 Task: Check the percentage active listings of game room in the last 1 year.
Action: Mouse moved to (816, 178)
Screenshot: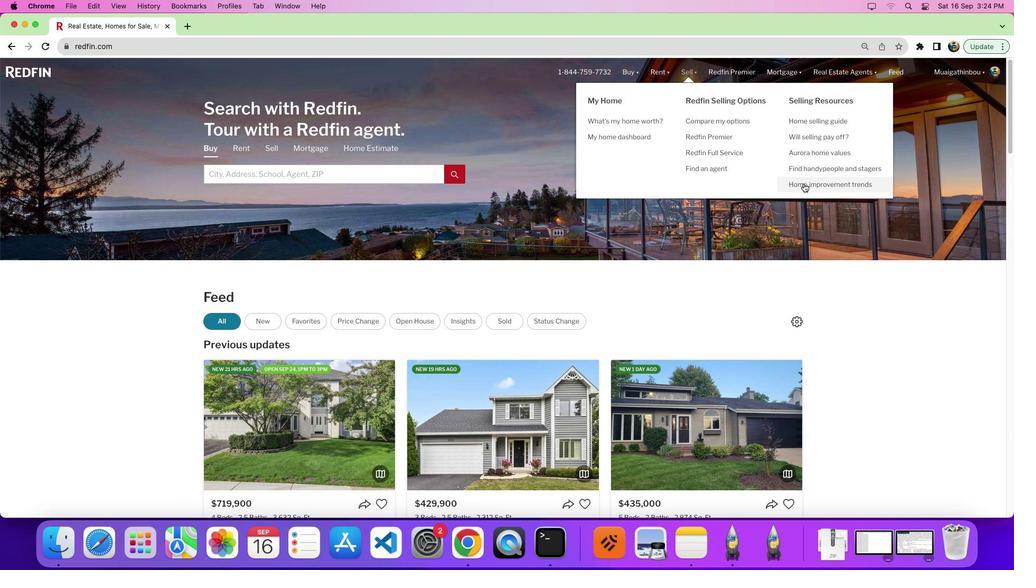 
Action: Mouse pressed left at (816, 178)
Screenshot: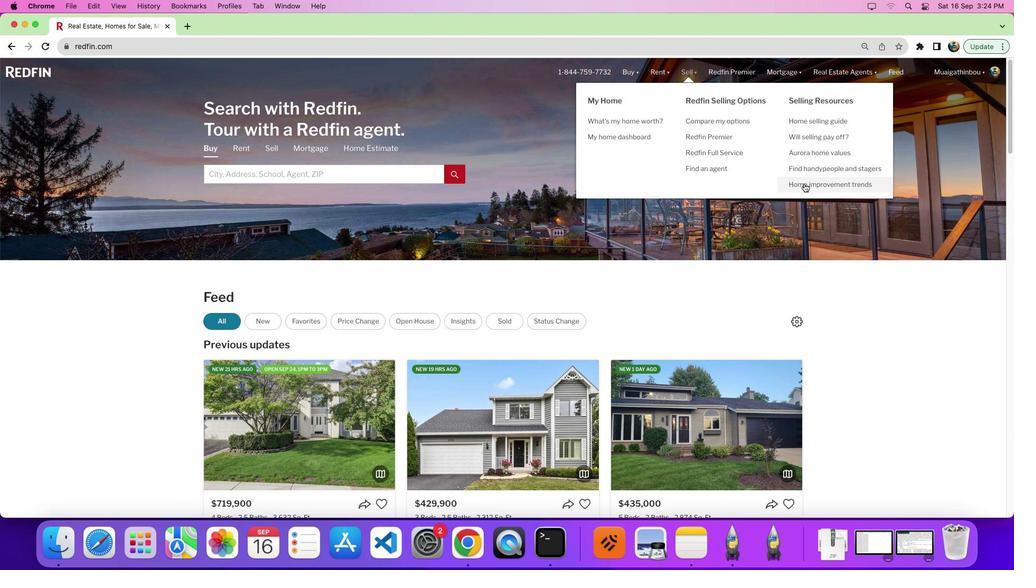 
Action: Mouse moved to (816, 178)
Screenshot: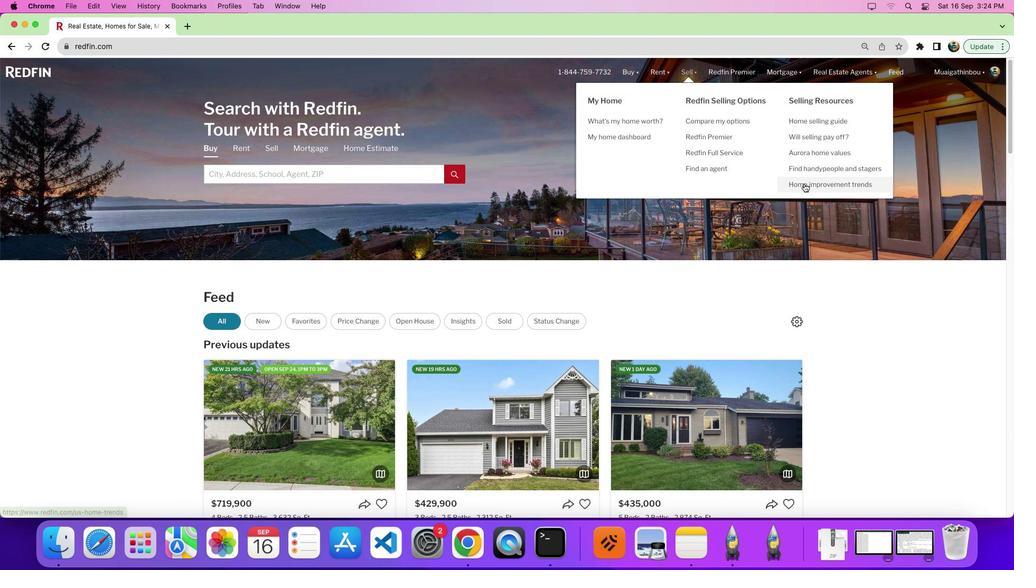 
Action: Mouse pressed left at (816, 178)
Screenshot: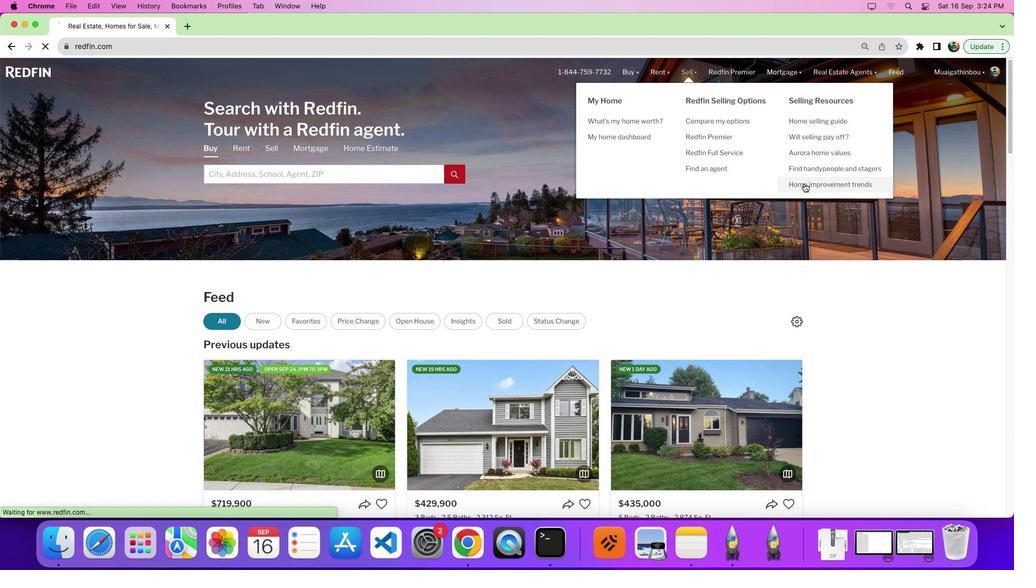 
Action: Mouse moved to (291, 198)
Screenshot: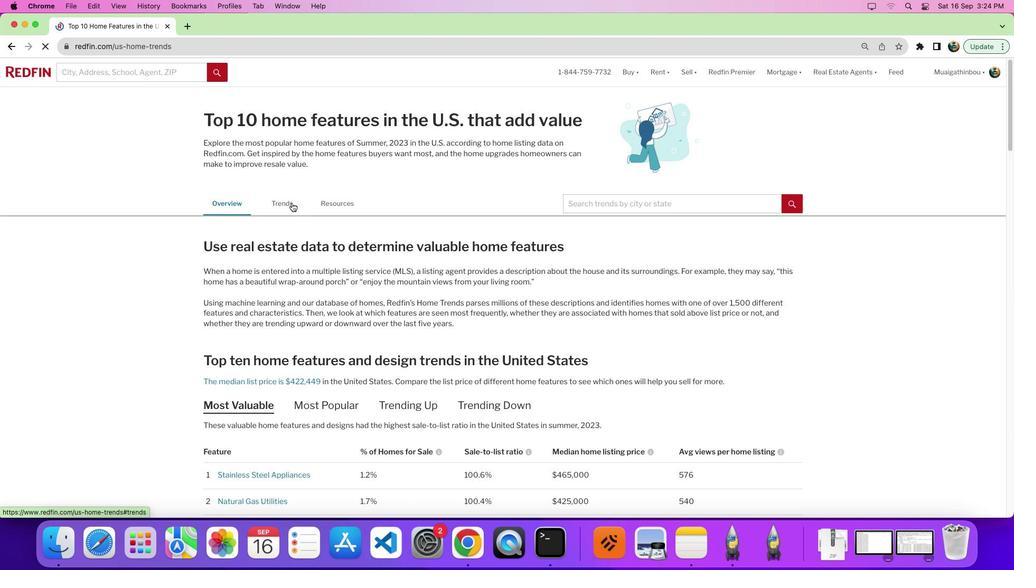
Action: Mouse pressed left at (291, 198)
Screenshot: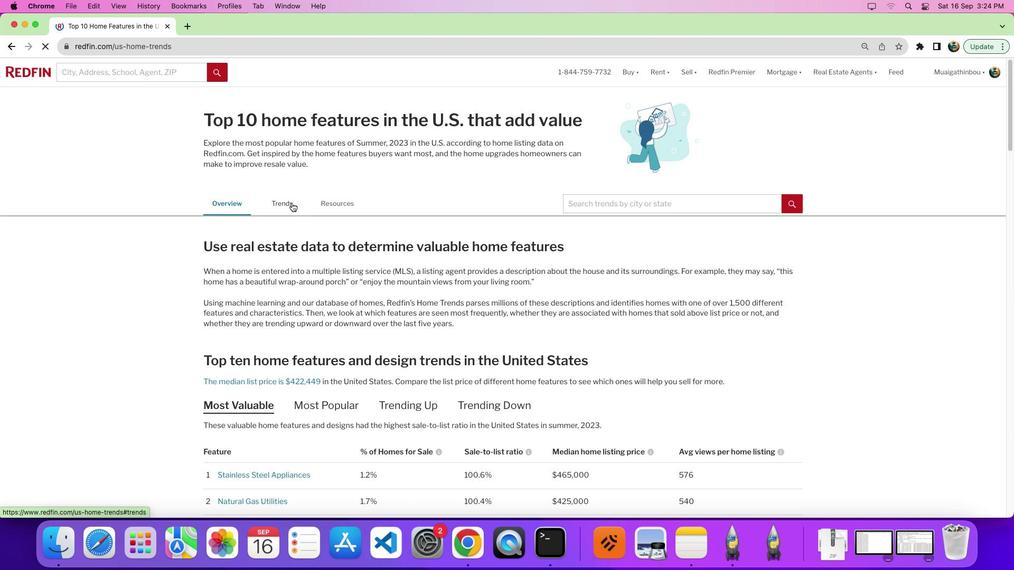
Action: Mouse moved to (562, 228)
Screenshot: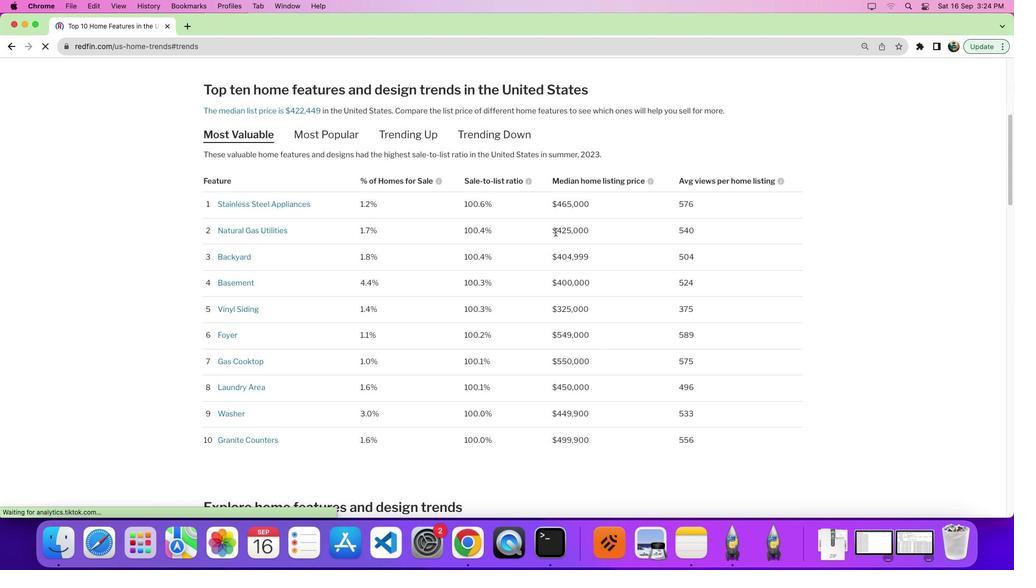 
Action: Mouse scrolled (562, 228) with delta (-6, -11)
Screenshot: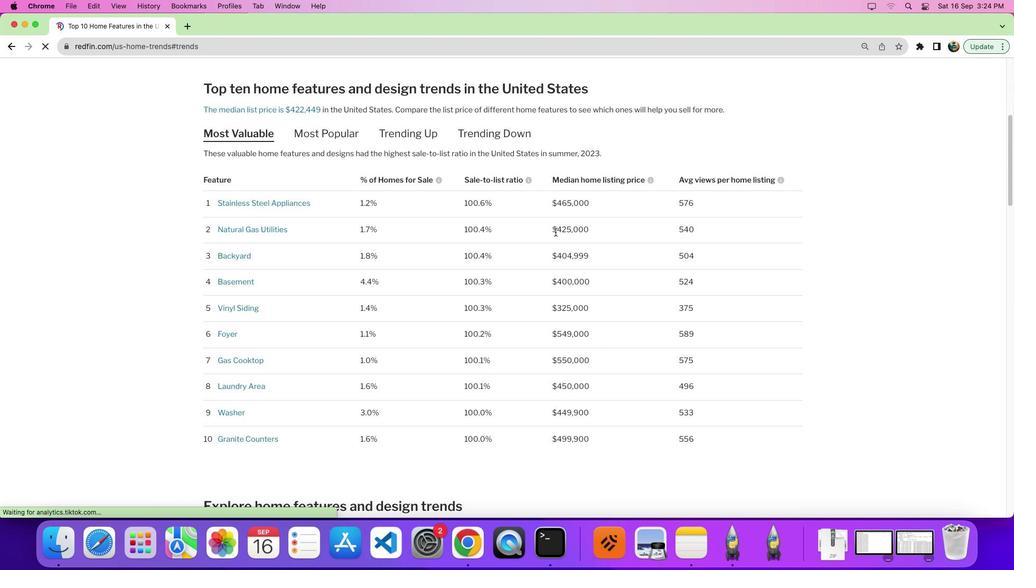 
Action: Mouse scrolled (562, 228) with delta (-6, -11)
Screenshot: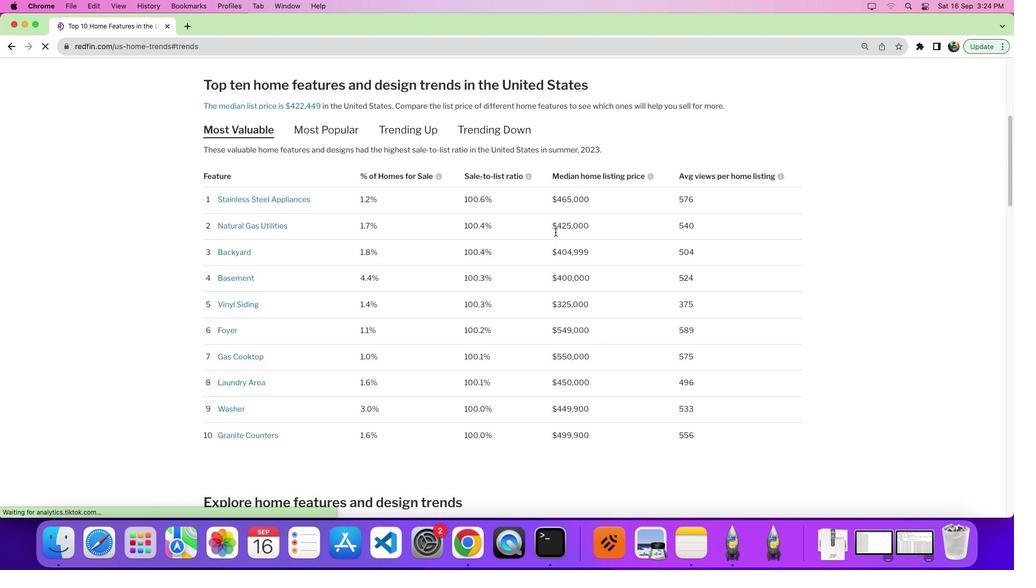 
Action: Mouse scrolled (562, 228) with delta (-6, -14)
Screenshot: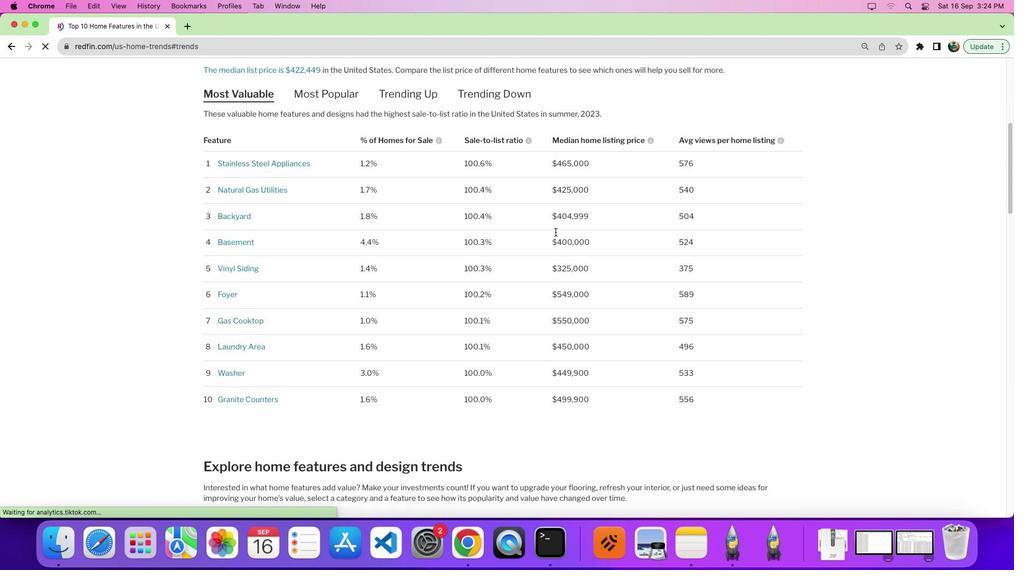 
Action: Mouse moved to (563, 228)
Screenshot: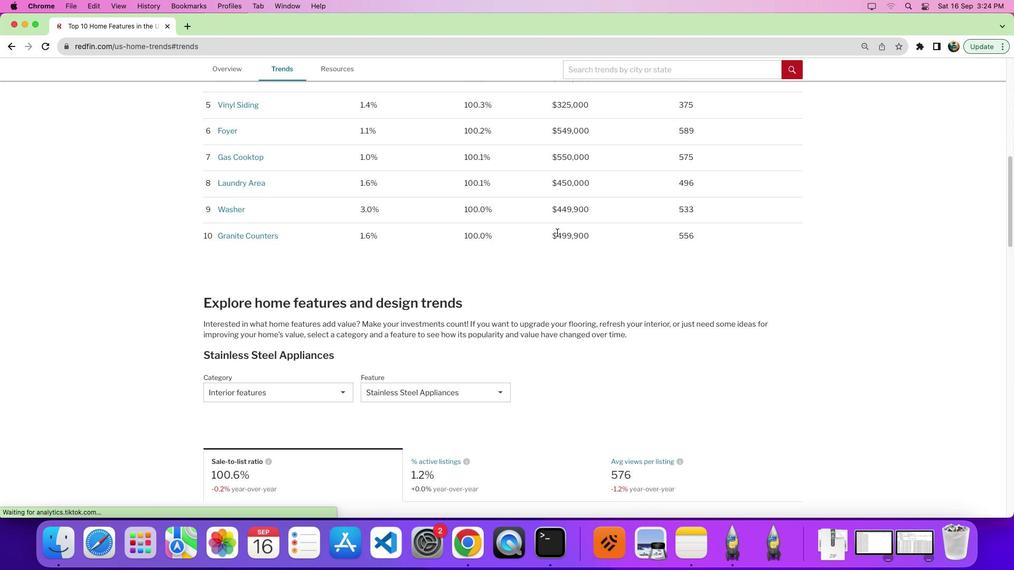 
Action: Mouse scrolled (563, 228) with delta (-6, -11)
Screenshot: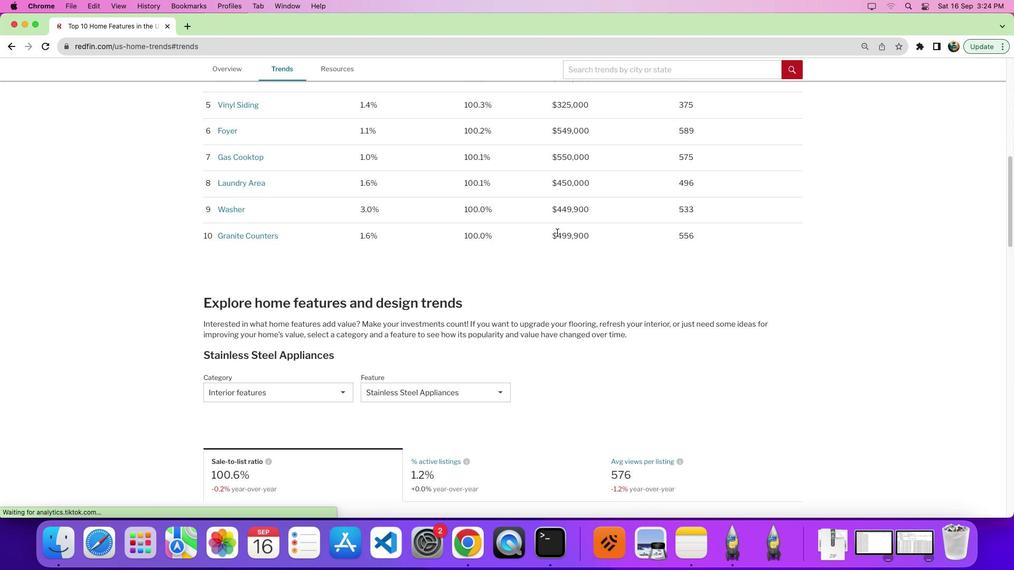 
Action: Mouse scrolled (563, 228) with delta (-6, -11)
Screenshot: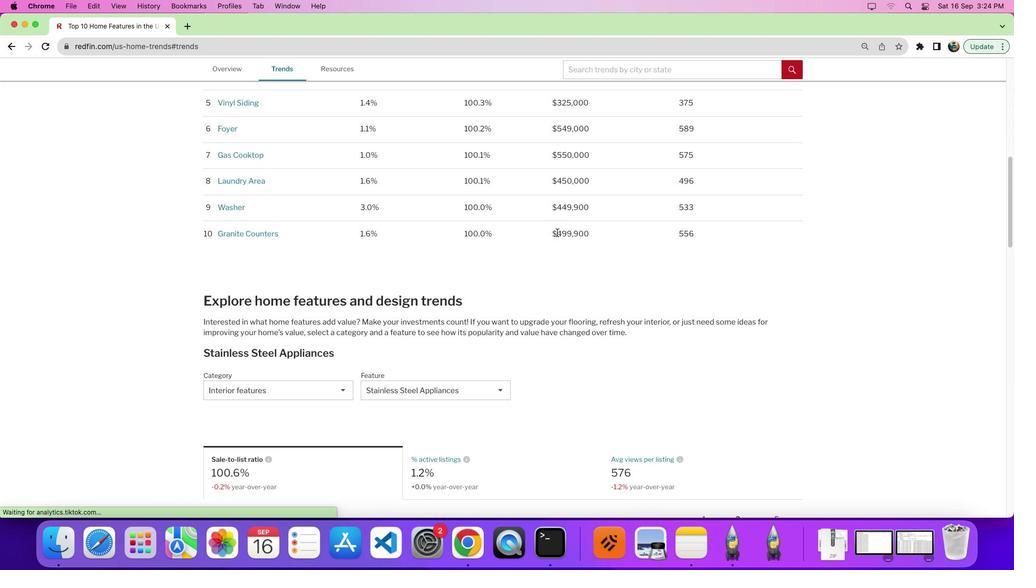 
Action: Mouse scrolled (563, 228) with delta (-6, -13)
Screenshot: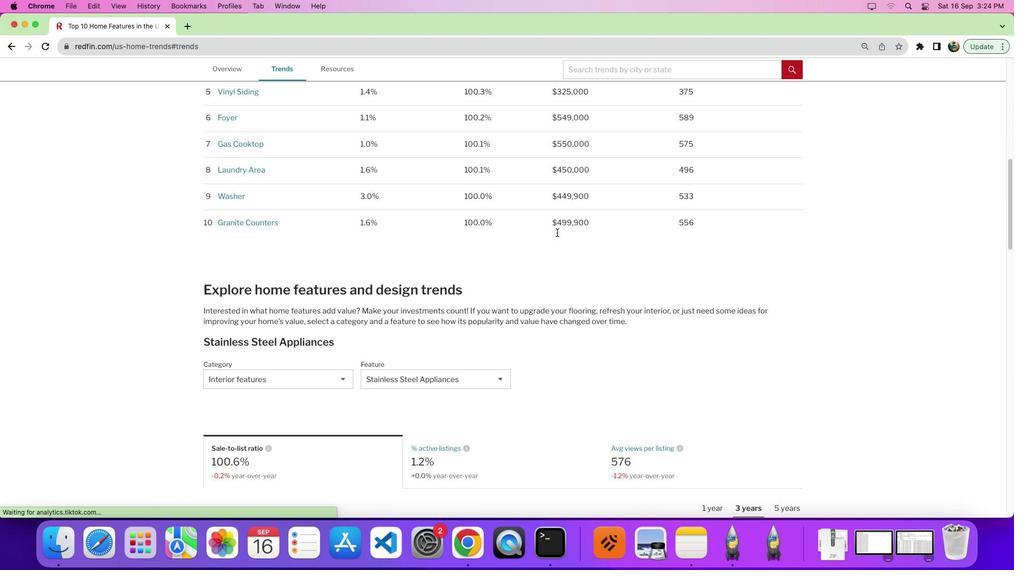 
Action: Mouse scrolled (563, 228) with delta (-6, -14)
Screenshot: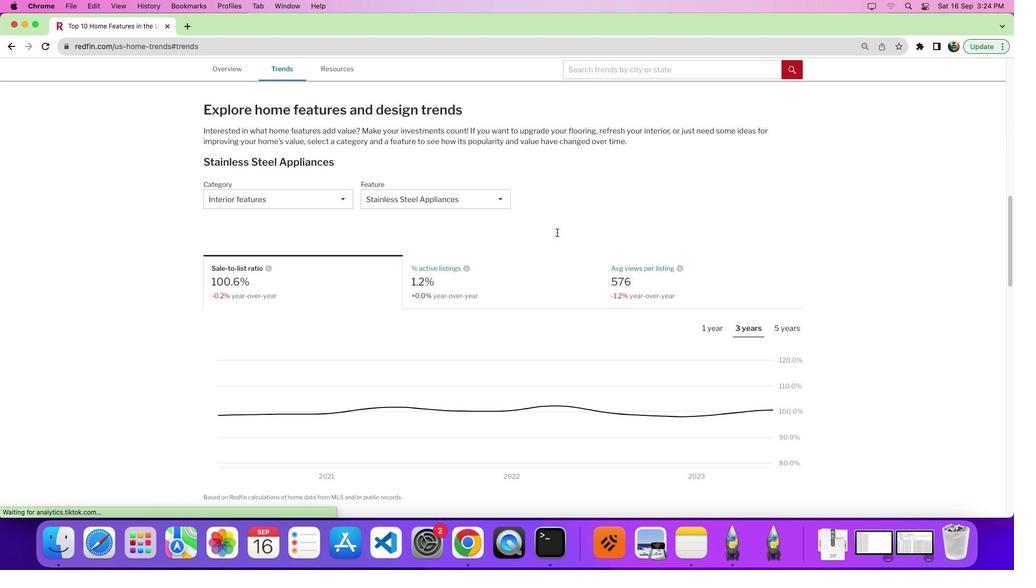 
Action: Mouse moved to (454, 162)
Screenshot: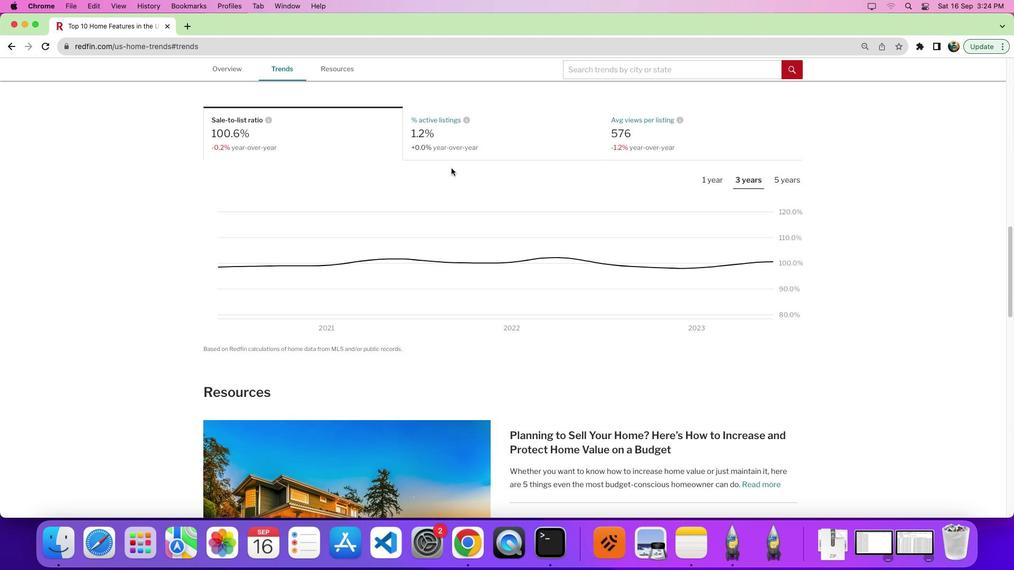 
Action: Mouse scrolled (454, 162) with delta (-6, -10)
Screenshot: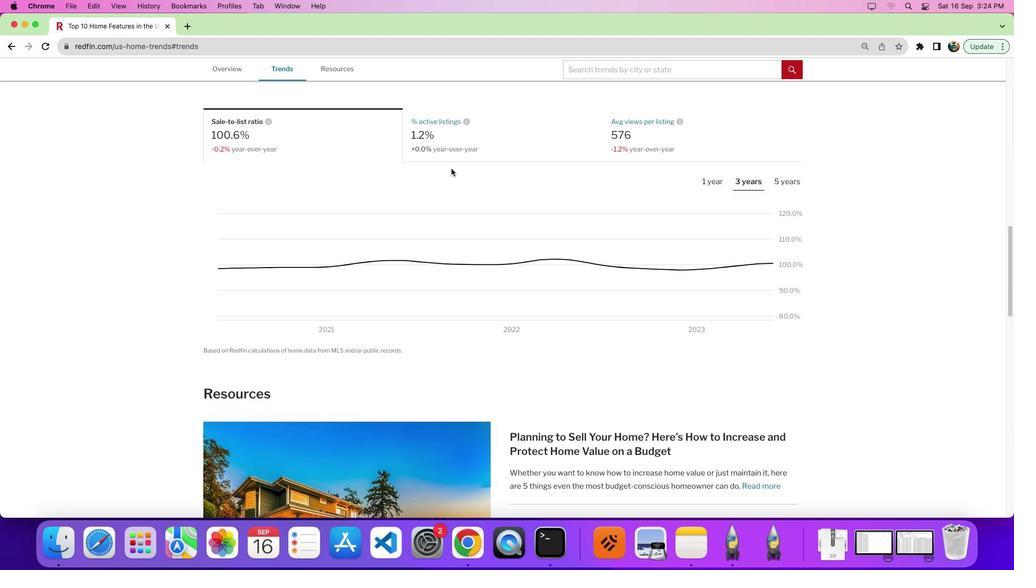 
Action: Mouse moved to (455, 162)
Screenshot: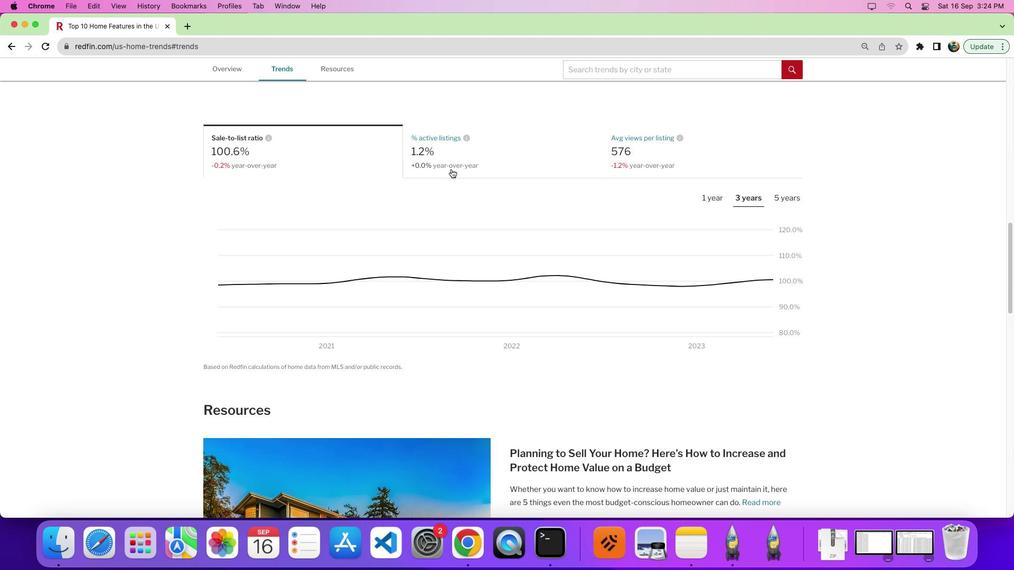 
Action: Mouse scrolled (455, 162) with delta (-6, -10)
Screenshot: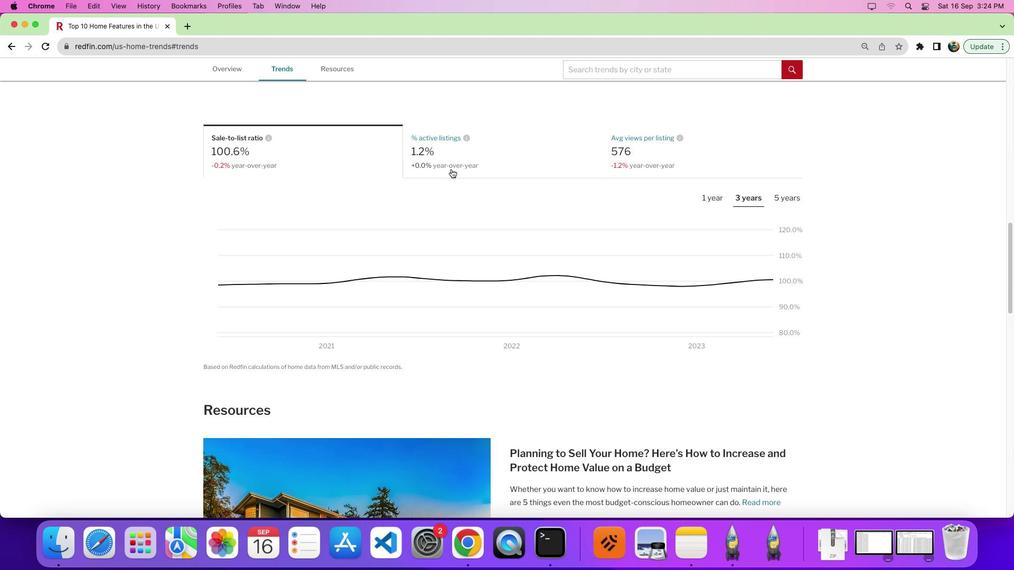 
Action: Mouse moved to (455, 162)
Screenshot: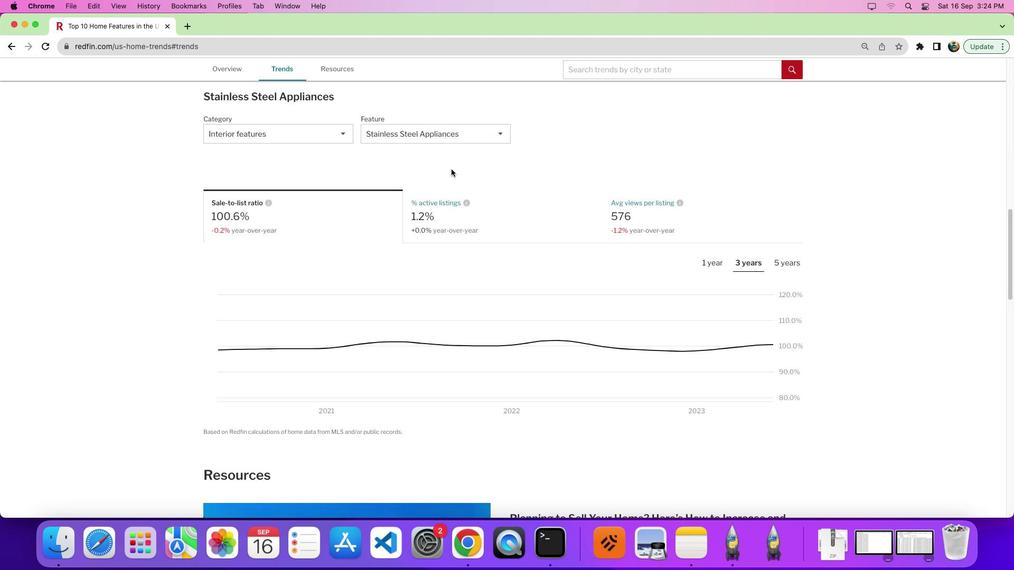 
Action: Mouse scrolled (455, 162) with delta (-6, -6)
Screenshot: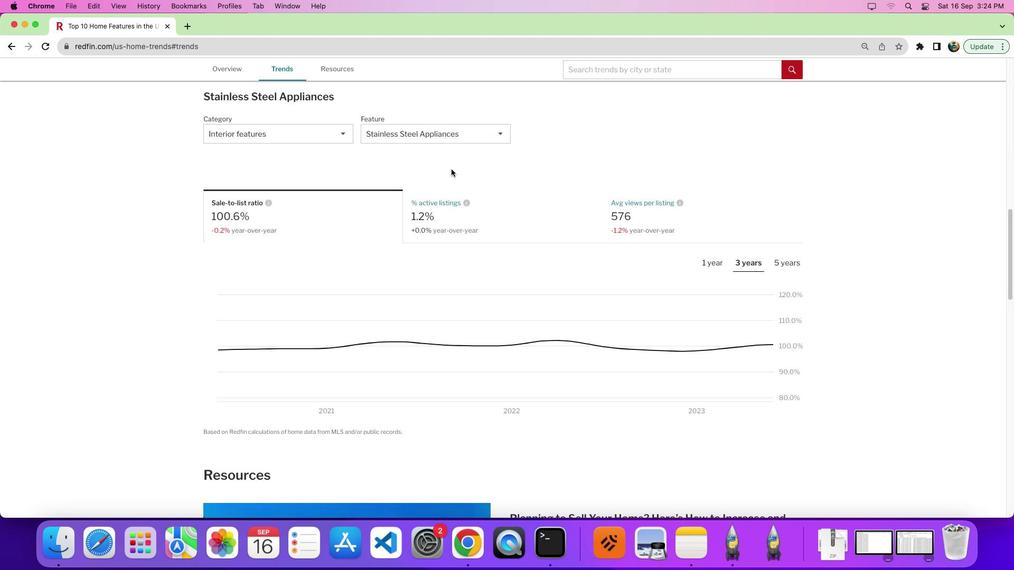 
Action: Mouse moved to (315, 254)
Screenshot: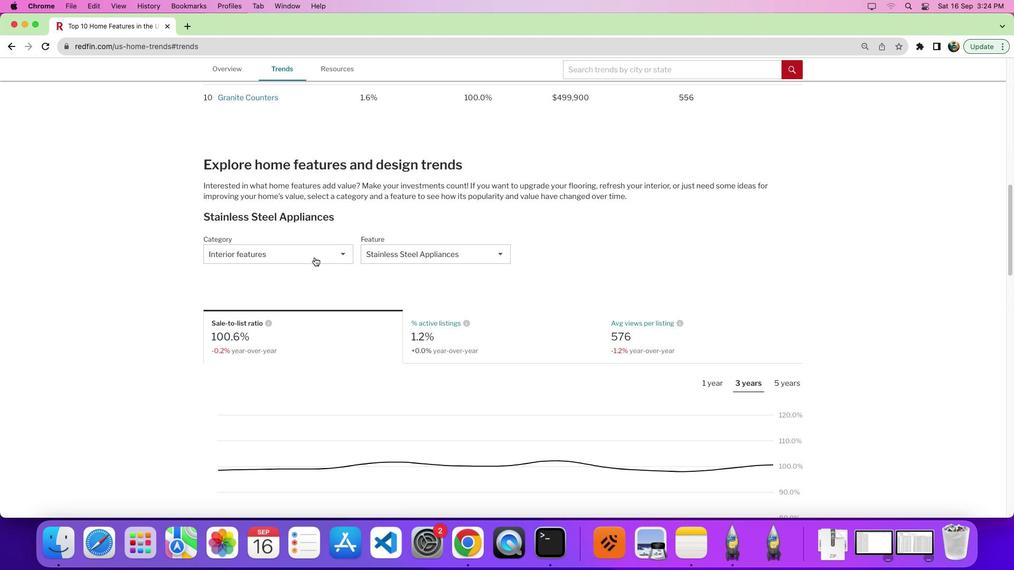 
Action: Mouse pressed left at (315, 254)
Screenshot: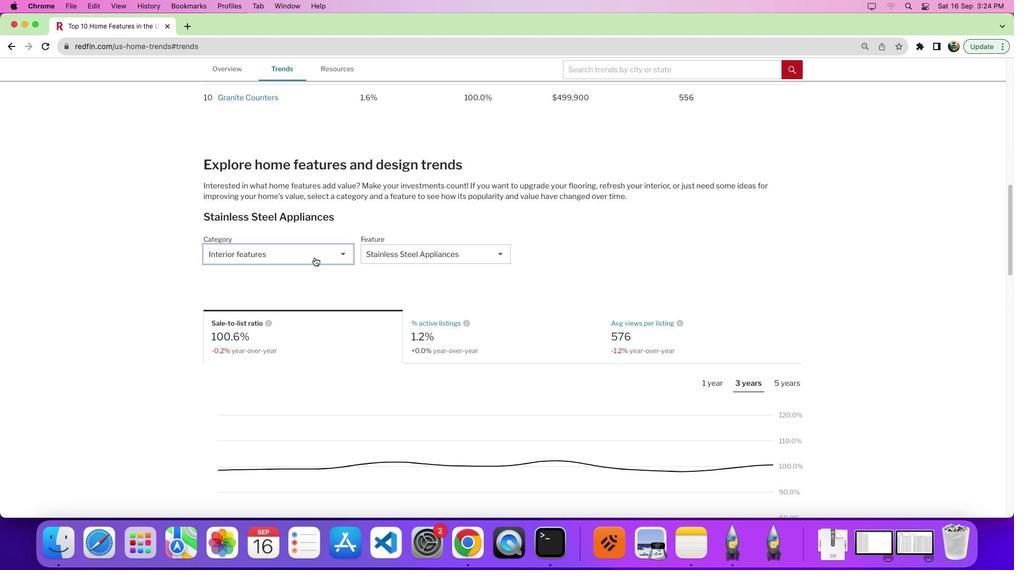 
Action: Mouse moved to (335, 299)
Screenshot: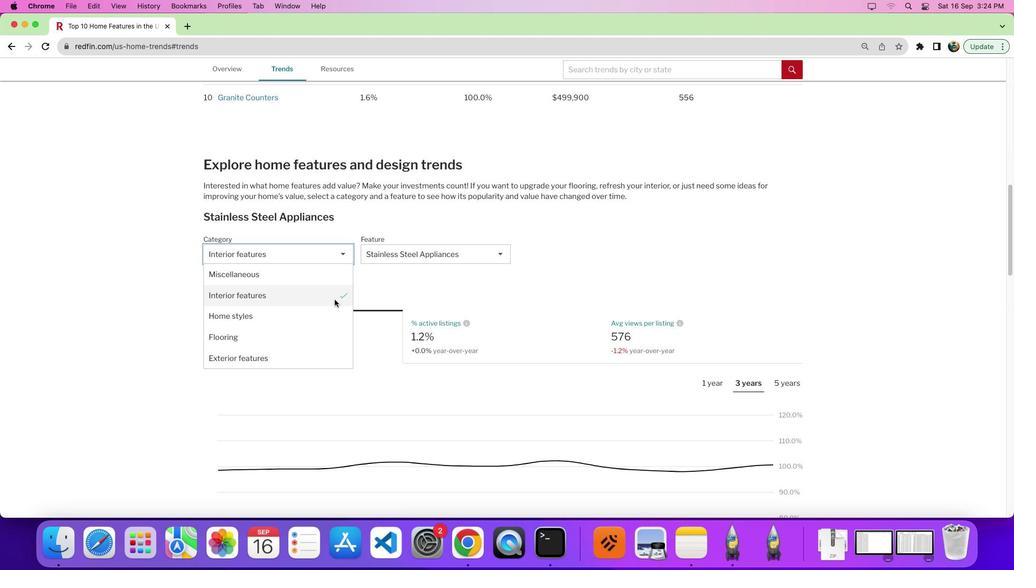 
Action: Mouse pressed left at (335, 299)
Screenshot: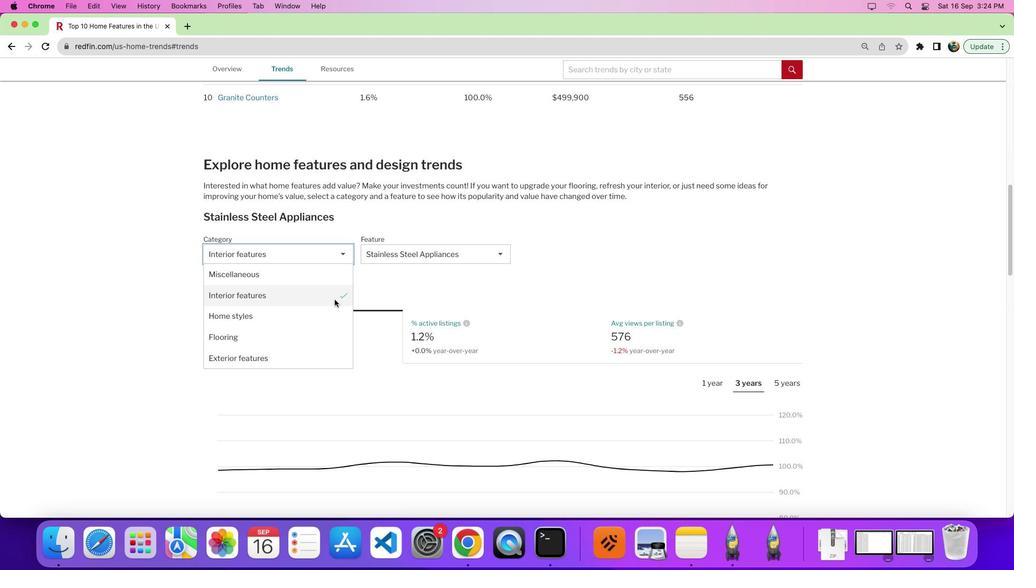 
Action: Mouse moved to (429, 246)
Screenshot: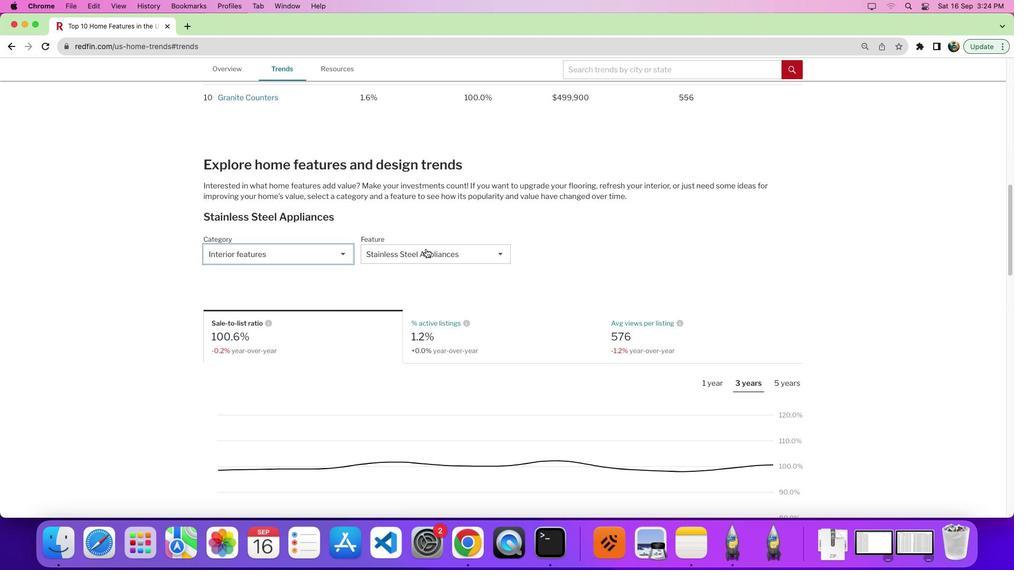 
Action: Mouse pressed left at (429, 246)
Screenshot: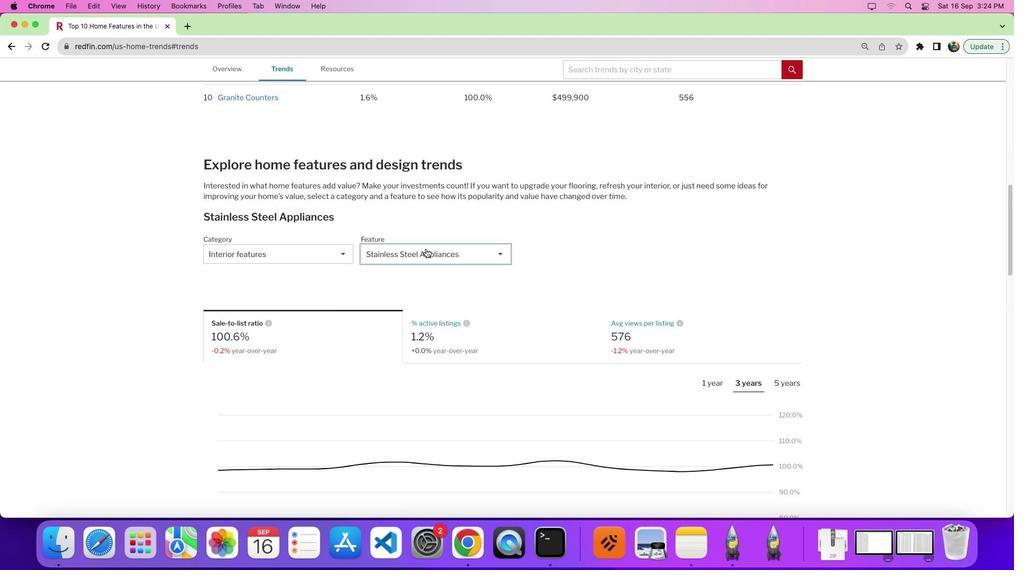 
Action: Mouse moved to (510, 326)
Screenshot: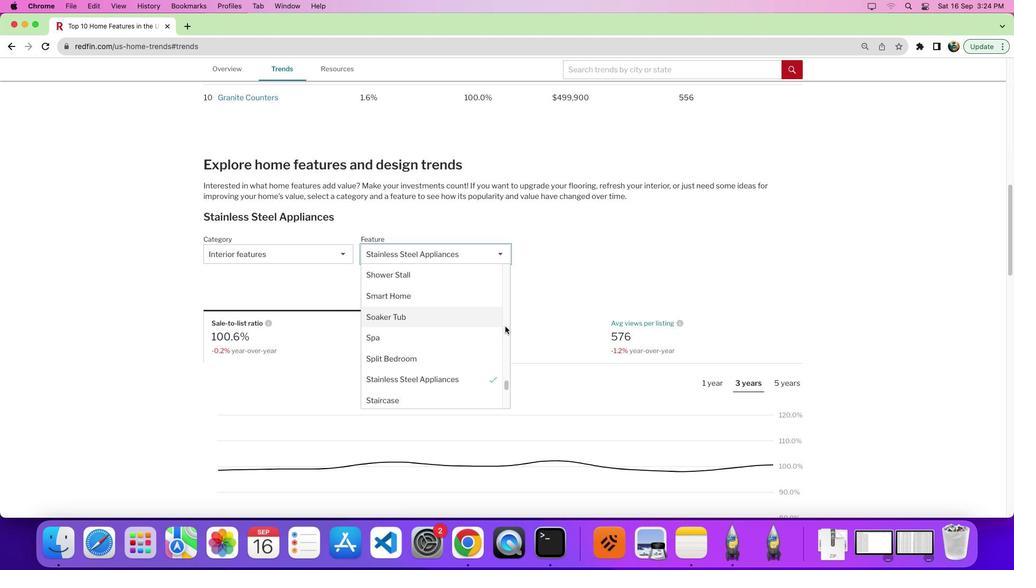 
Action: Mouse pressed left at (510, 326)
Screenshot: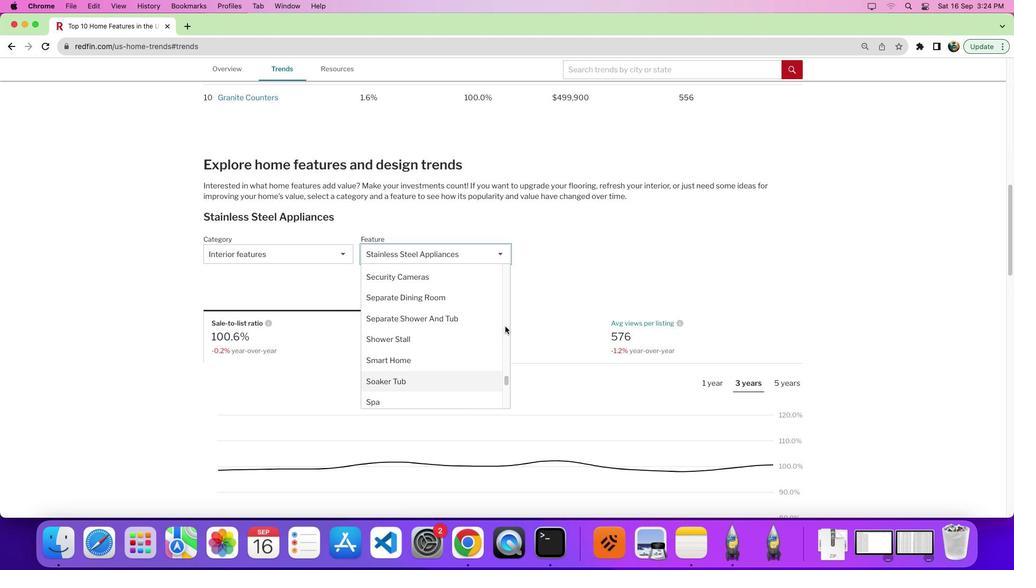 
Action: Mouse moved to (429, 323)
Screenshot: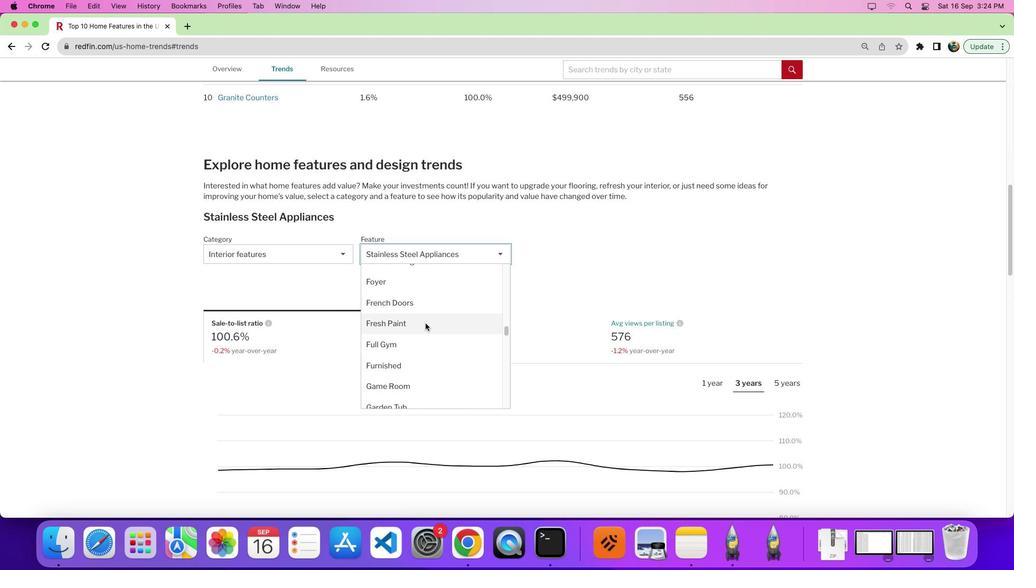
Action: Mouse scrolled (429, 323) with delta (-6, -10)
Screenshot: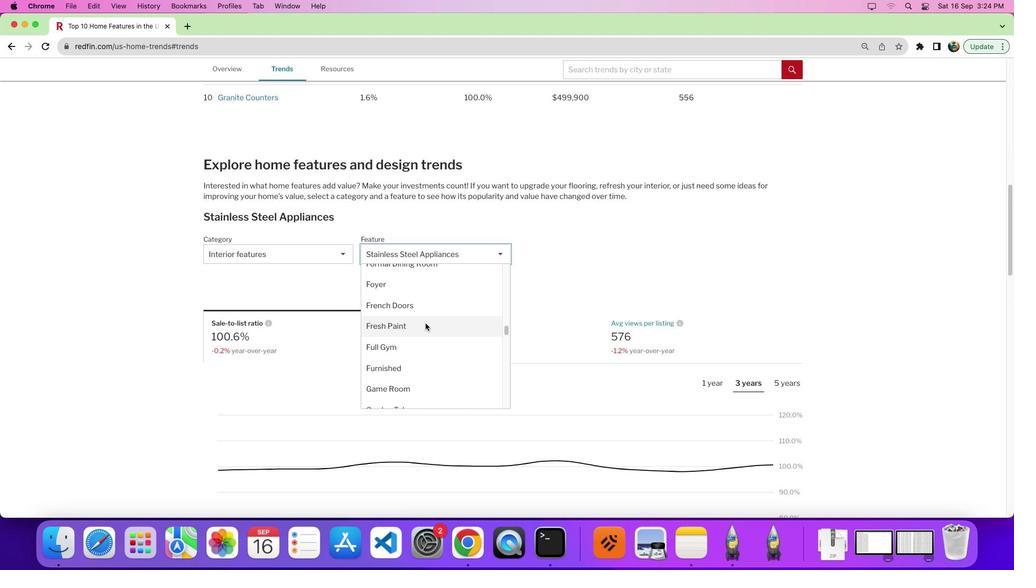 
Action: Mouse scrolled (429, 323) with delta (-6, -10)
Screenshot: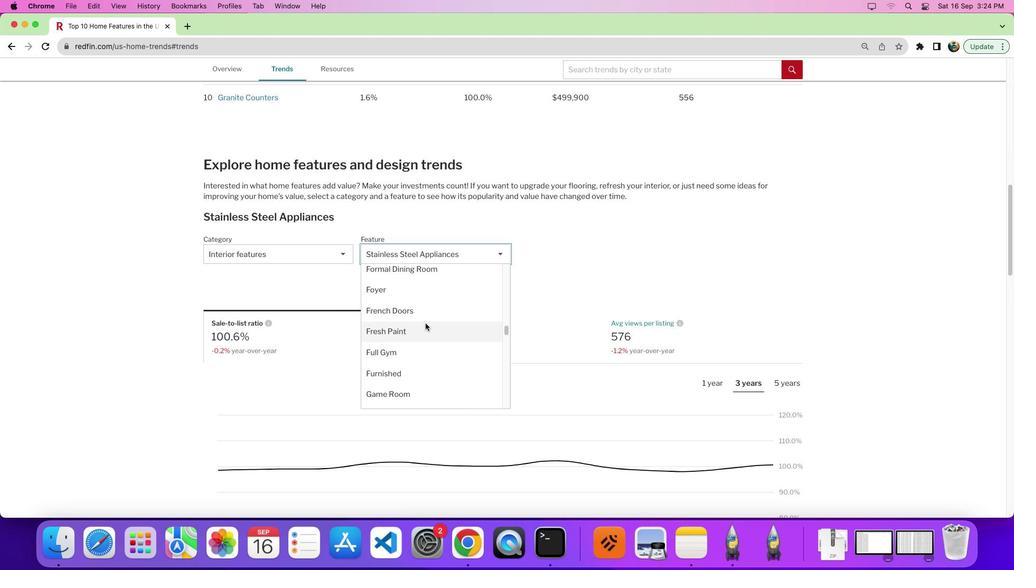 
Action: Mouse scrolled (429, 323) with delta (-6, -6)
Screenshot: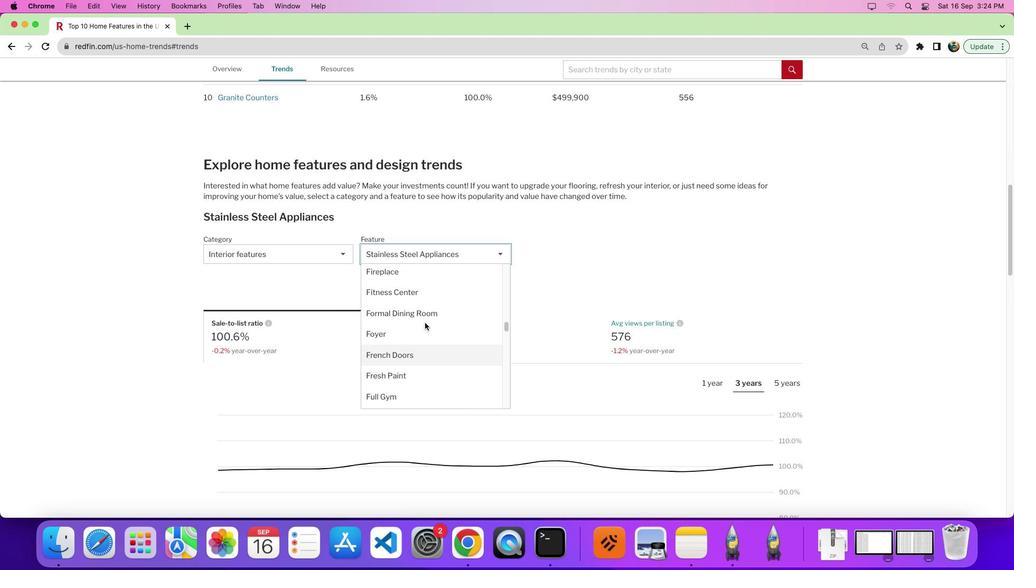 
Action: Mouse moved to (428, 322)
Screenshot: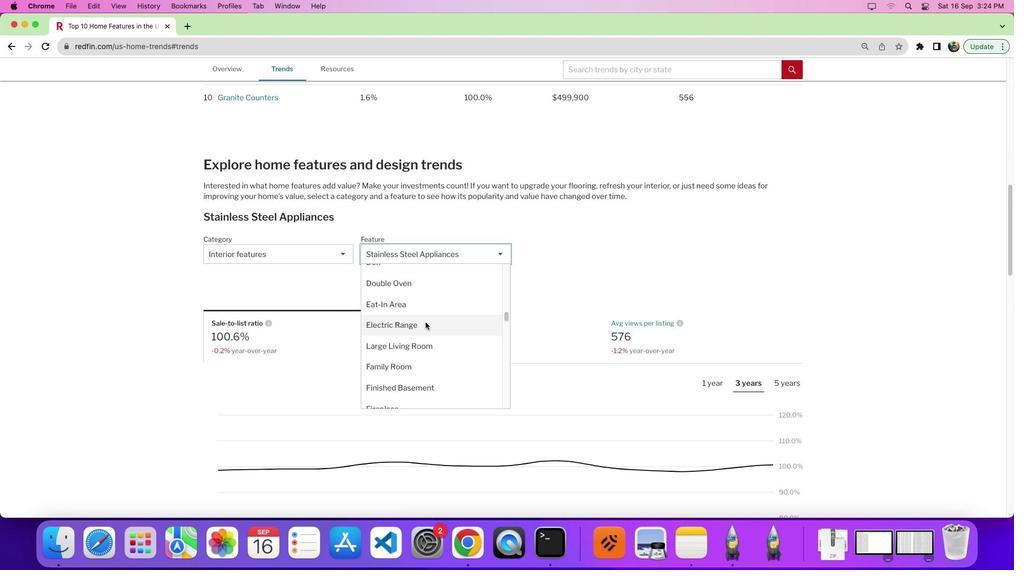 
Action: Mouse scrolled (428, 322) with delta (-6, -11)
Screenshot: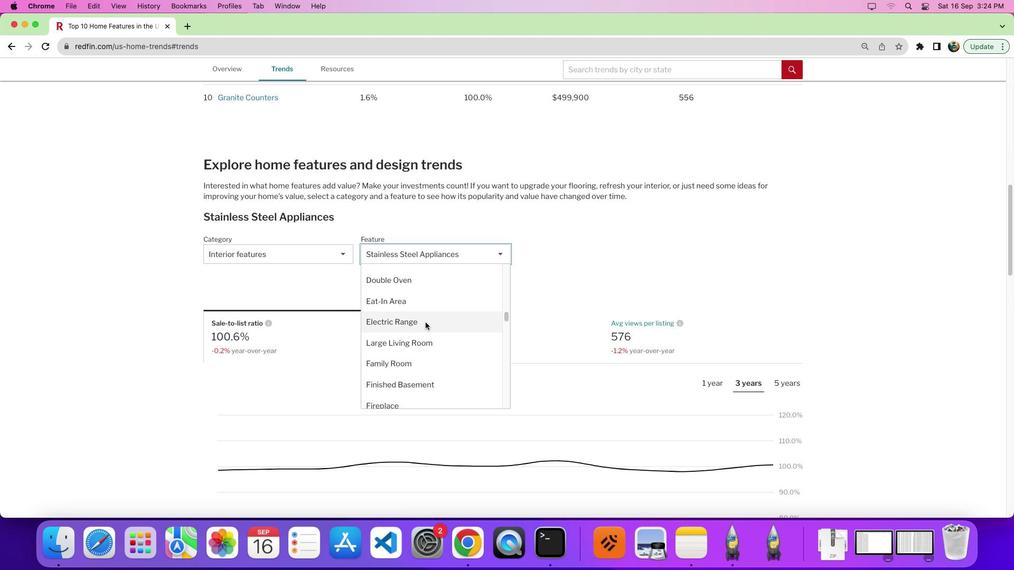 
Action: Mouse scrolled (428, 322) with delta (-6, -11)
Screenshot: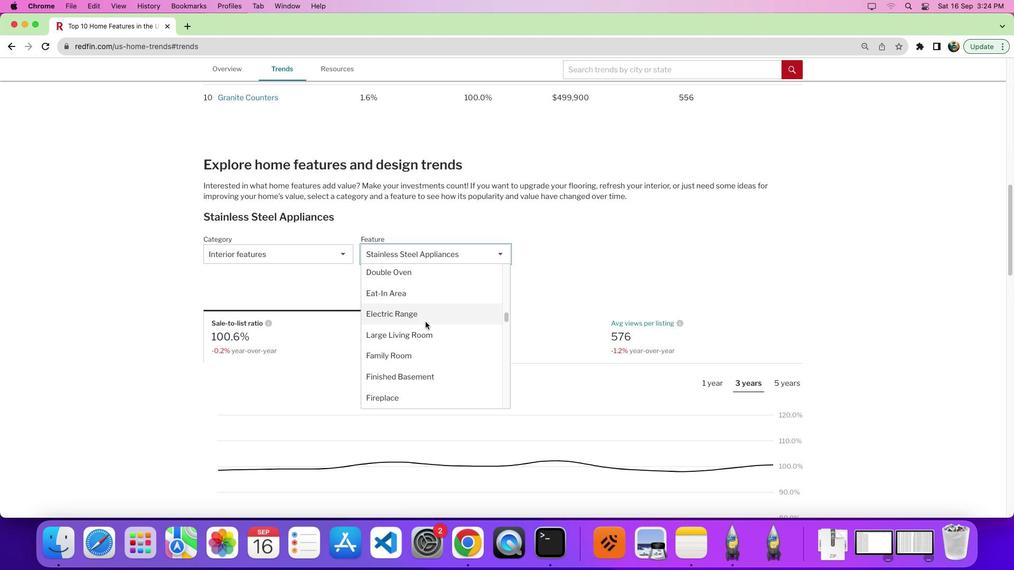 
Action: Mouse moved to (428, 321)
Screenshot: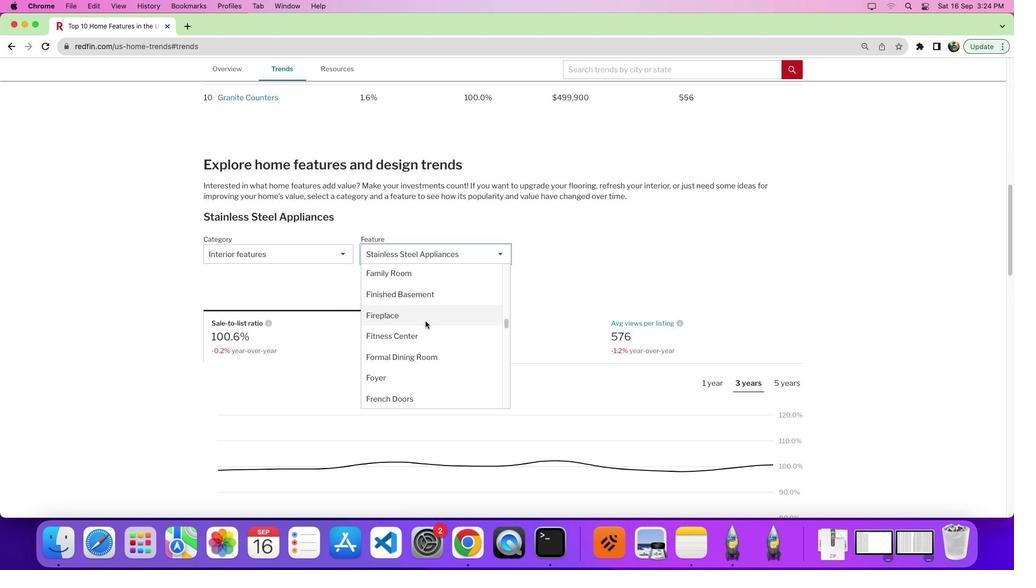 
Action: Mouse scrolled (428, 321) with delta (-6, -13)
Screenshot: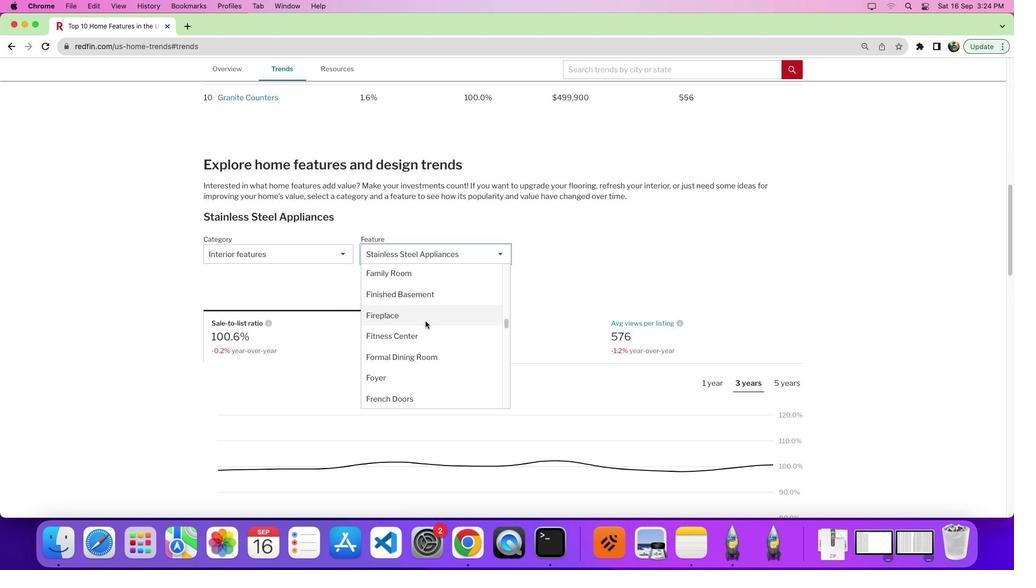 
Action: Mouse moved to (429, 320)
Screenshot: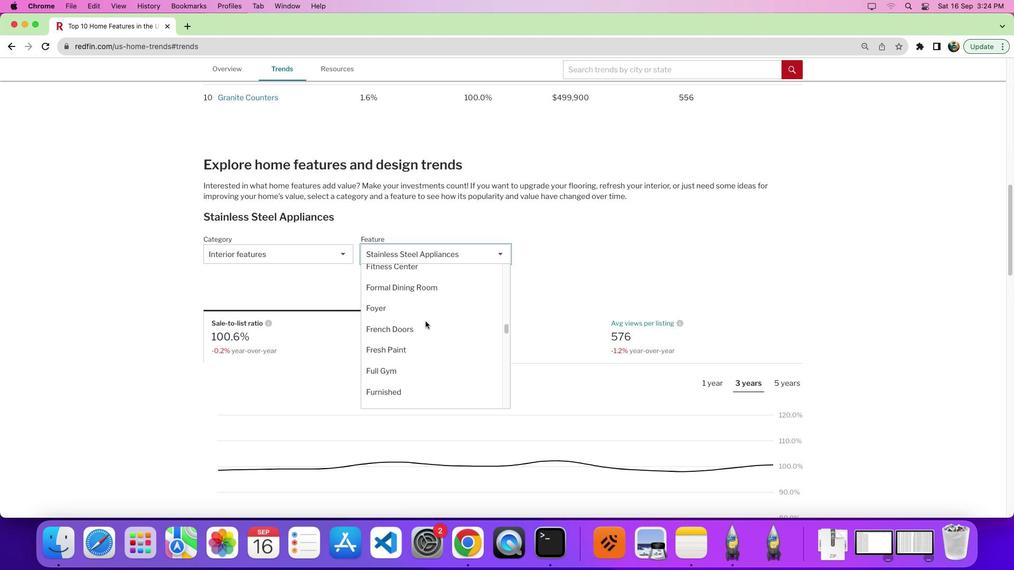 
Action: Mouse scrolled (429, 320) with delta (-6, -11)
Screenshot: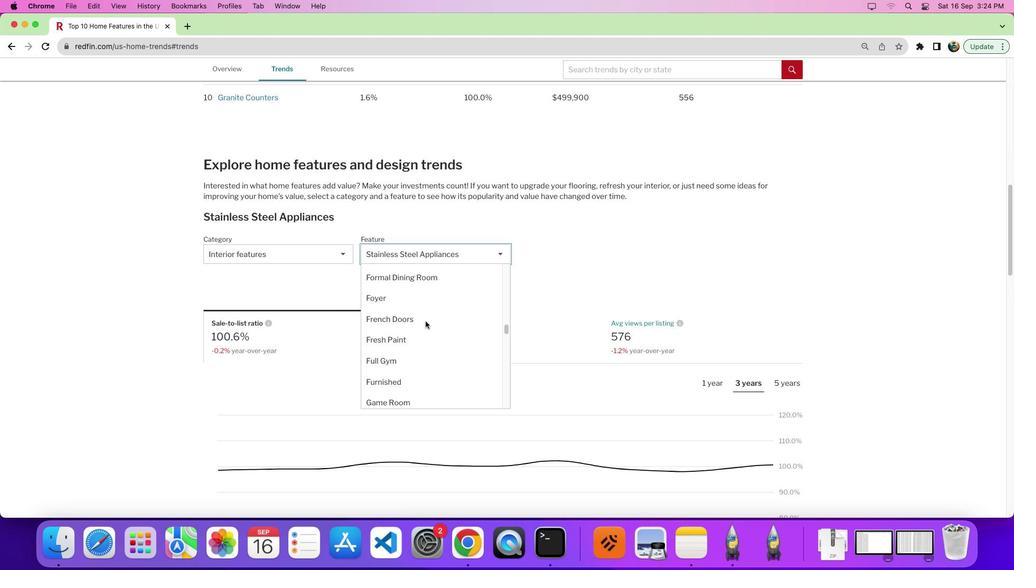 
Action: Mouse scrolled (429, 320) with delta (-6, -11)
Screenshot: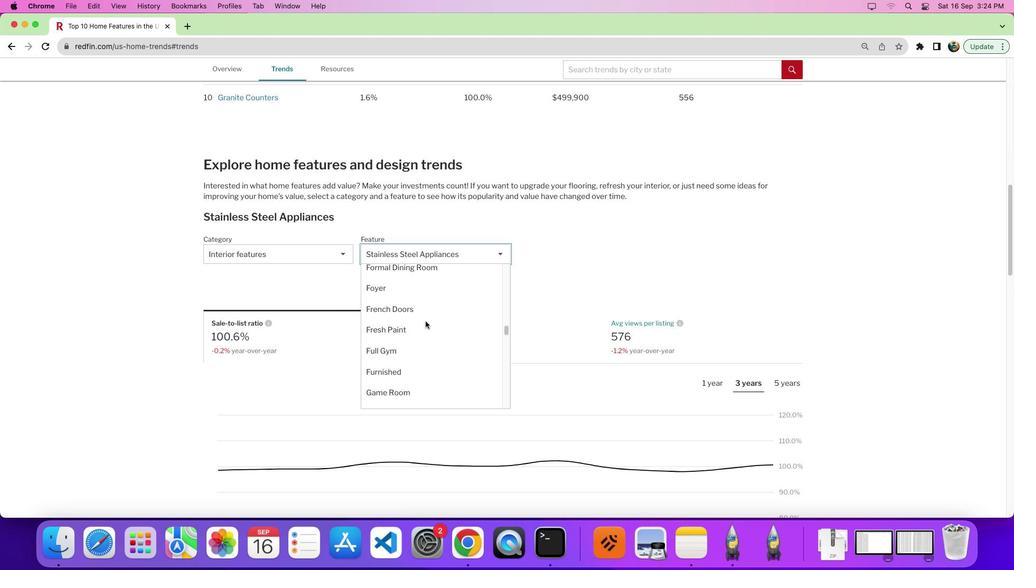 
Action: Mouse scrolled (429, 320) with delta (-6, -11)
Screenshot: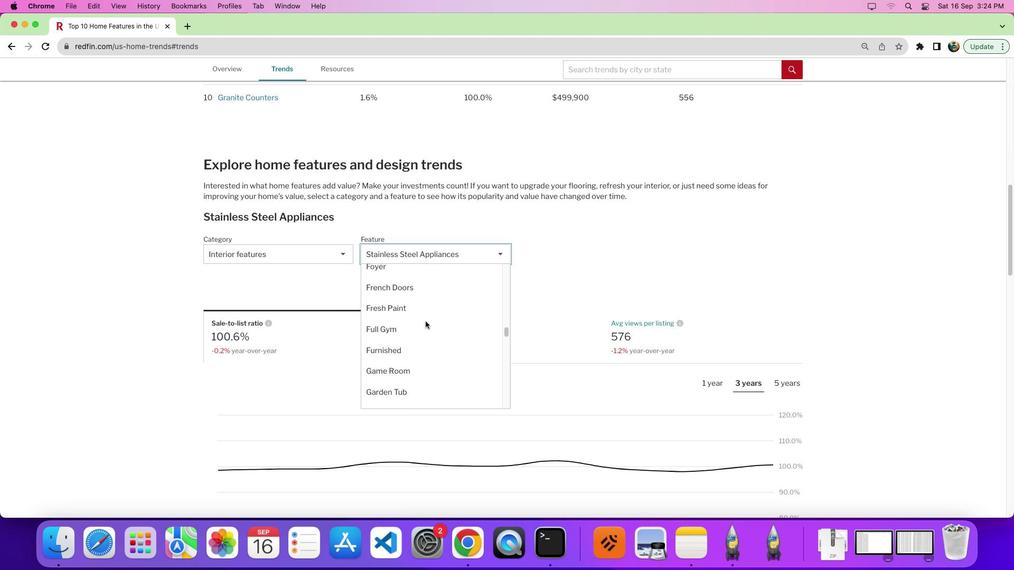 
Action: Mouse scrolled (429, 320) with delta (-6, -11)
Screenshot: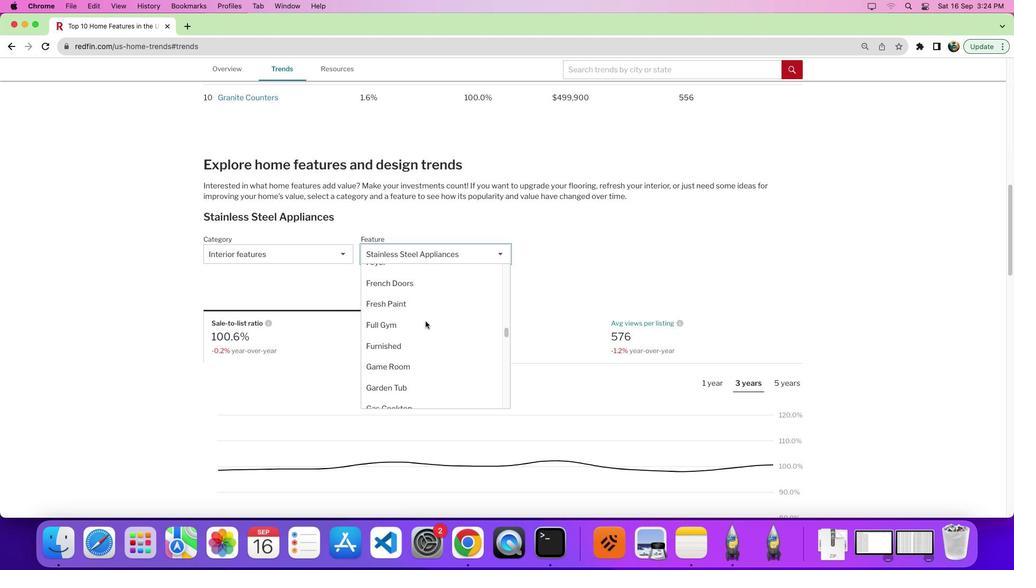 
Action: Mouse moved to (422, 322)
Screenshot: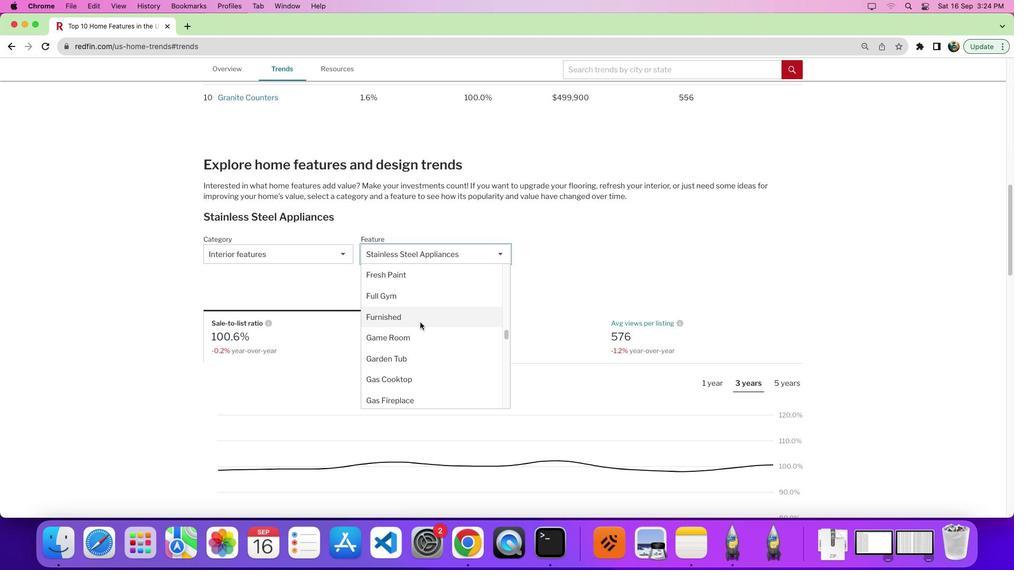 
Action: Mouse scrolled (422, 322) with delta (-6, -11)
Screenshot: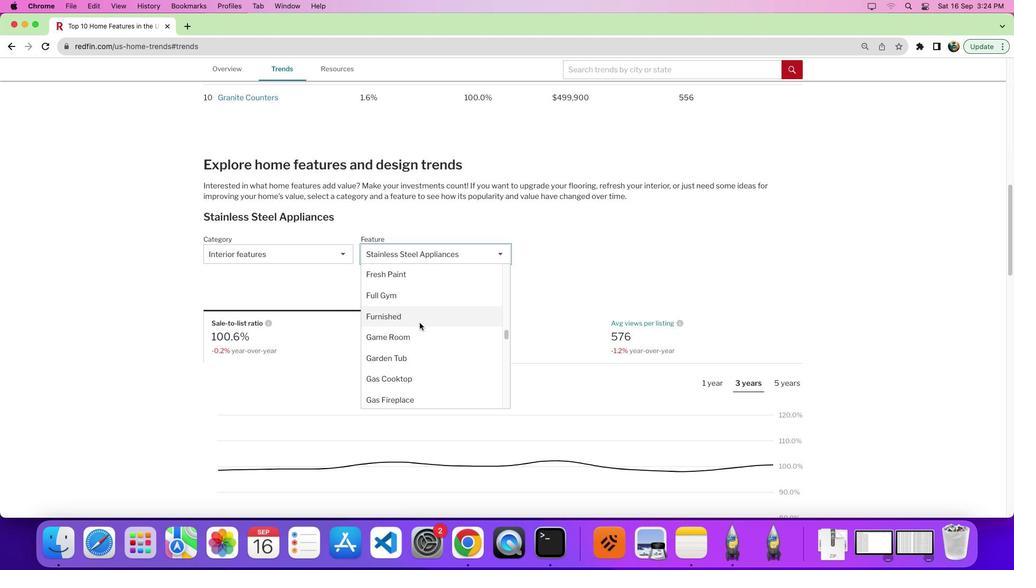 
Action: Mouse moved to (422, 331)
Screenshot: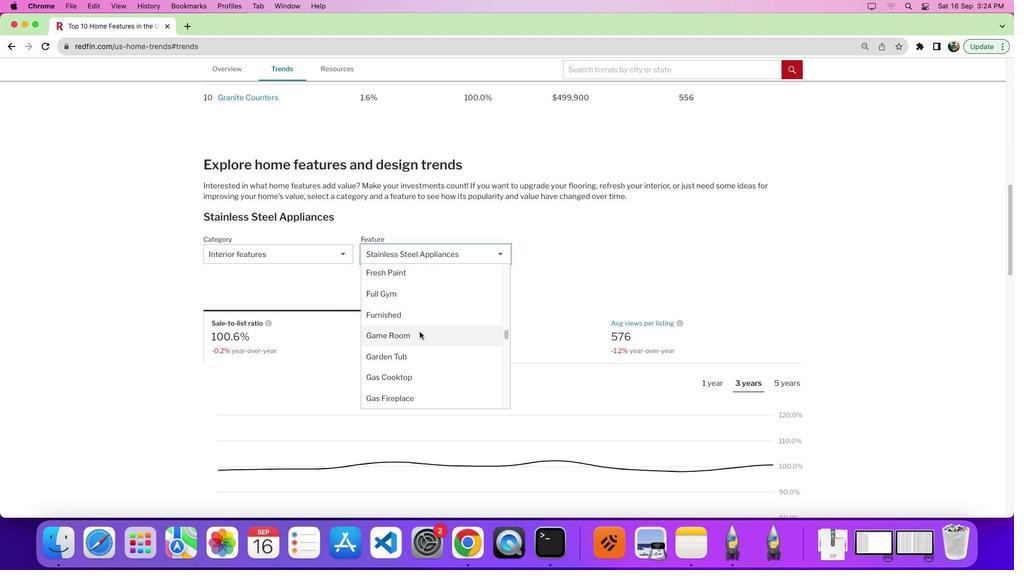 
Action: Mouse pressed left at (422, 331)
Screenshot: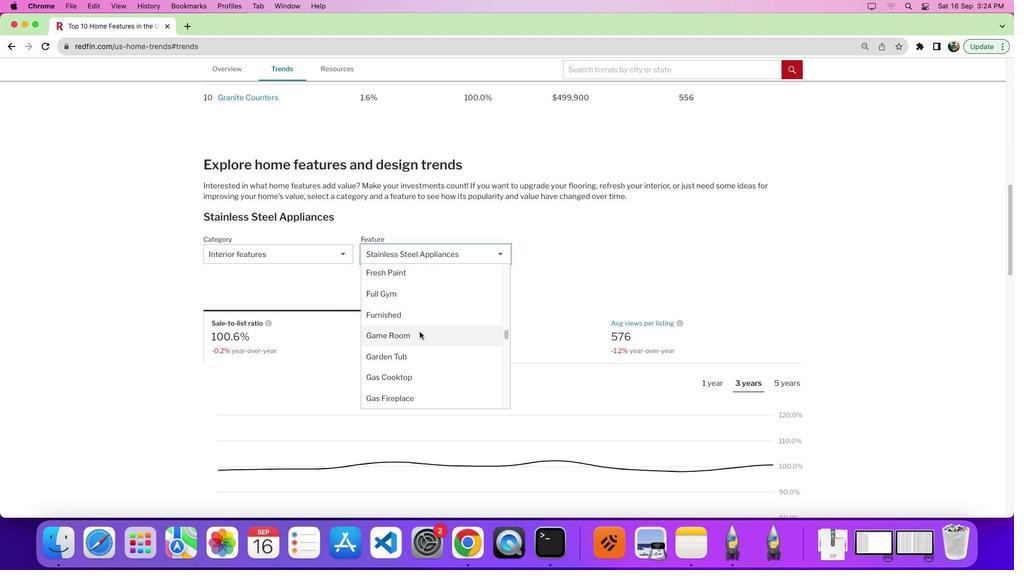 
Action: Mouse moved to (600, 315)
Screenshot: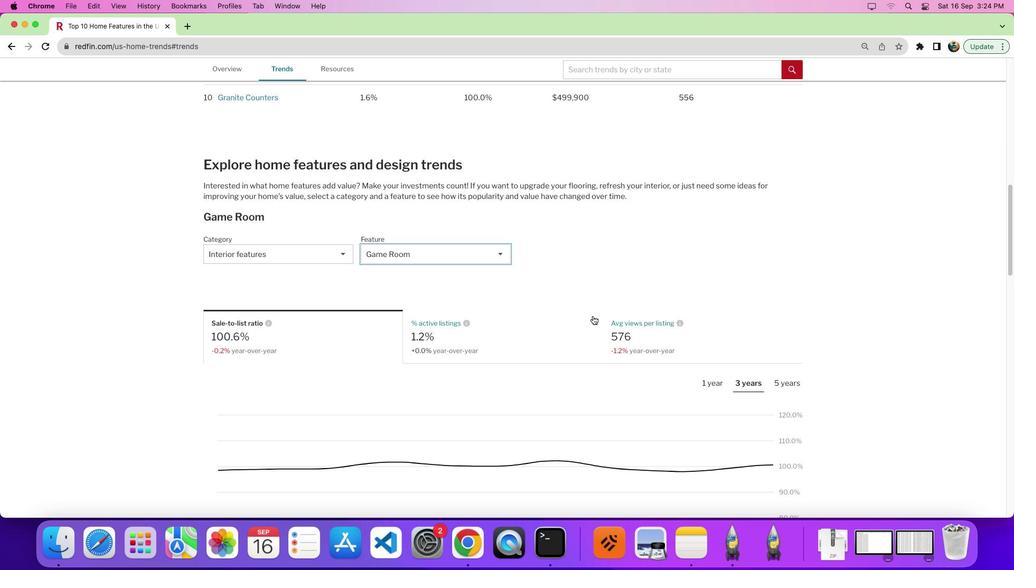 
Action: Mouse scrolled (600, 315) with delta (-6, -11)
Screenshot: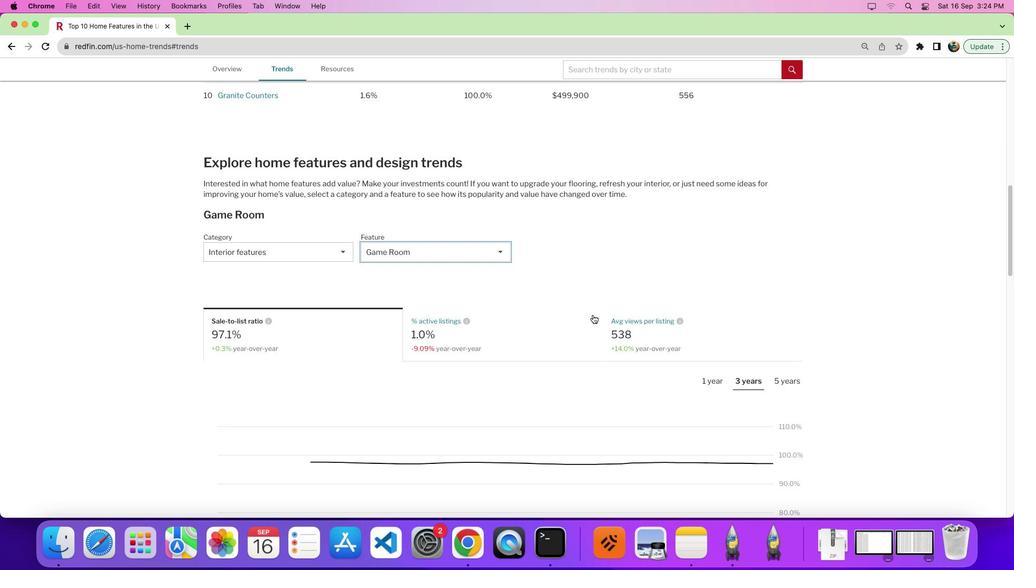 
Action: Mouse scrolled (600, 315) with delta (-6, -11)
Screenshot: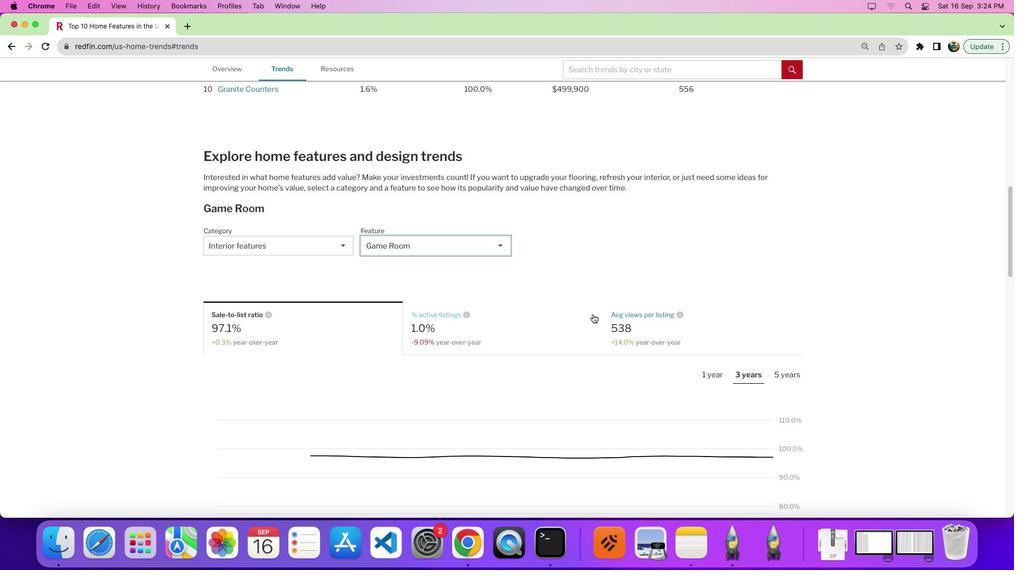 
Action: Mouse moved to (600, 313)
Screenshot: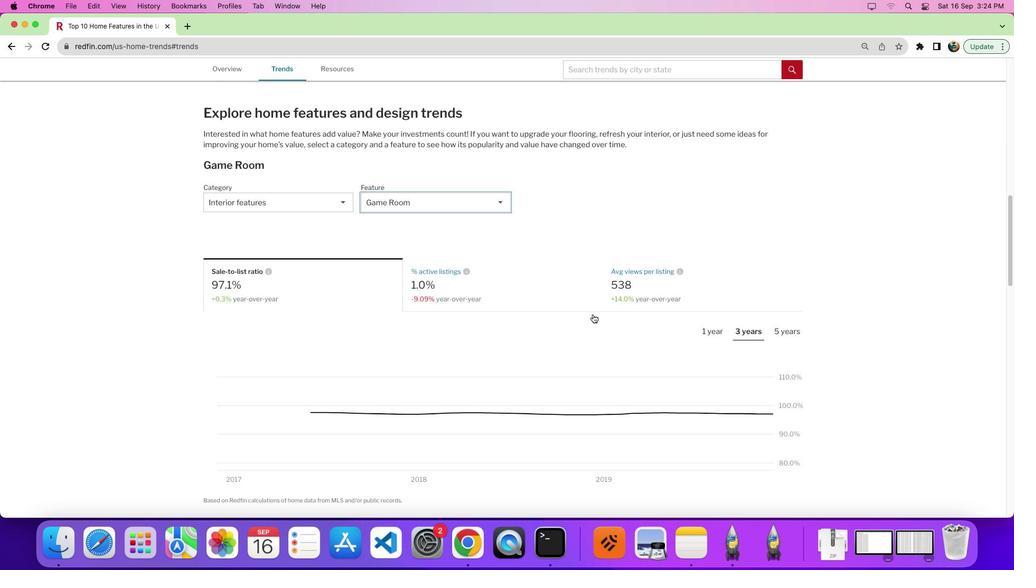 
Action: Mouse scrolled (600, 313) with delta (-6, -12)
Screenshot: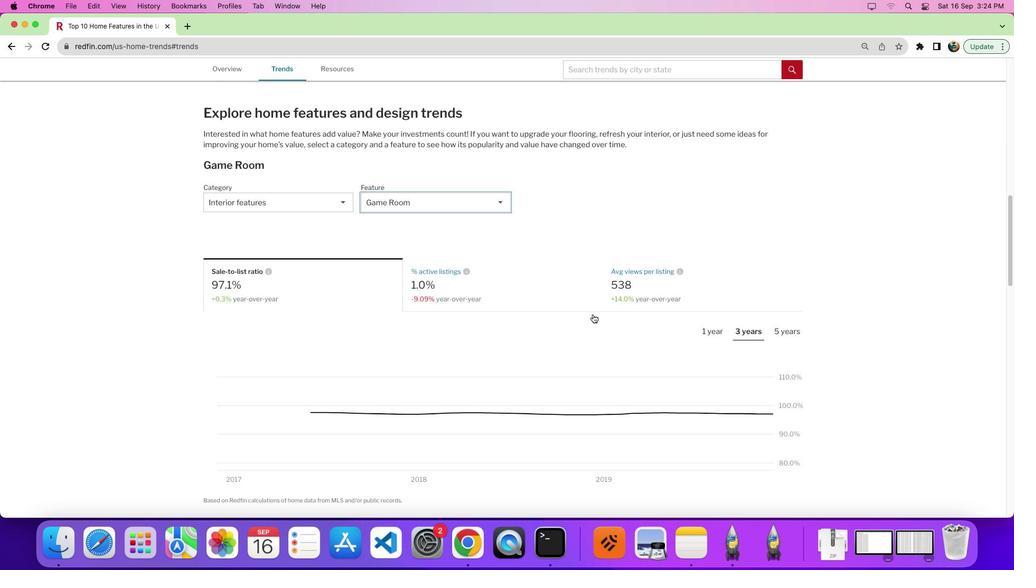 
Action: Mouse moved to (463, 220)
Screenshot: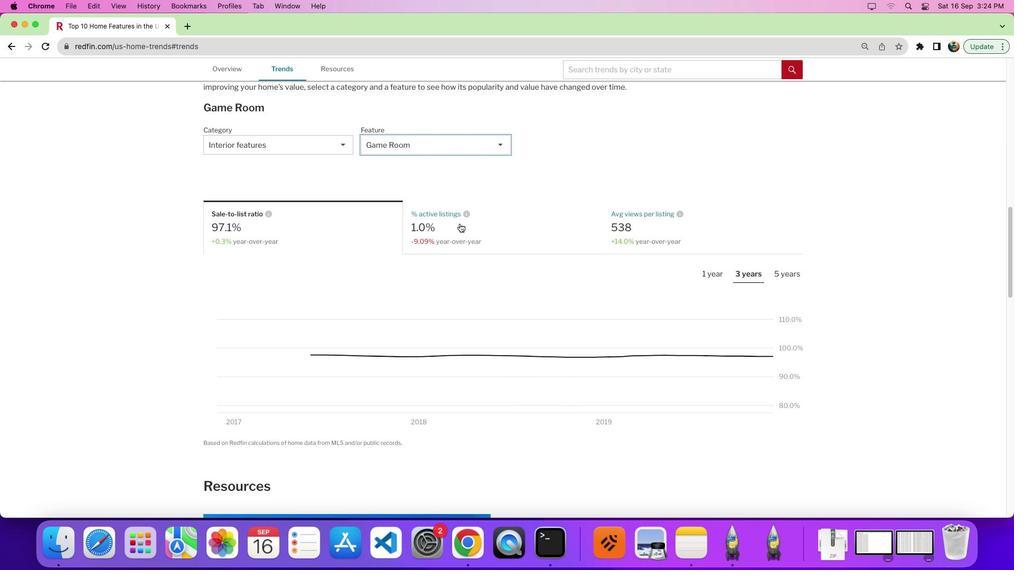 
Action: Mouse pressed left at (463, 220)
Screenshot: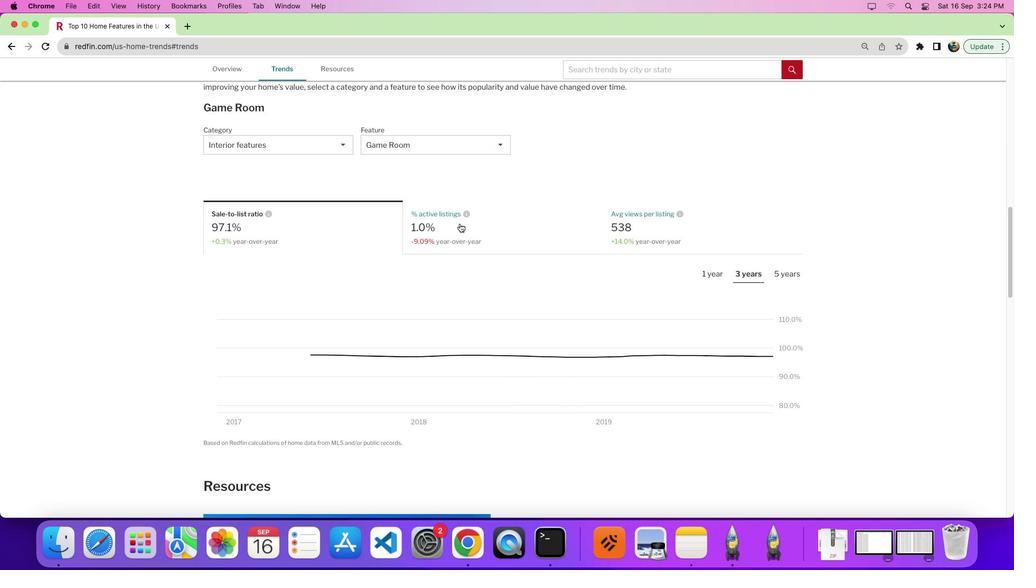 
Action: Mouse moved to (575, 227)
Screenshot: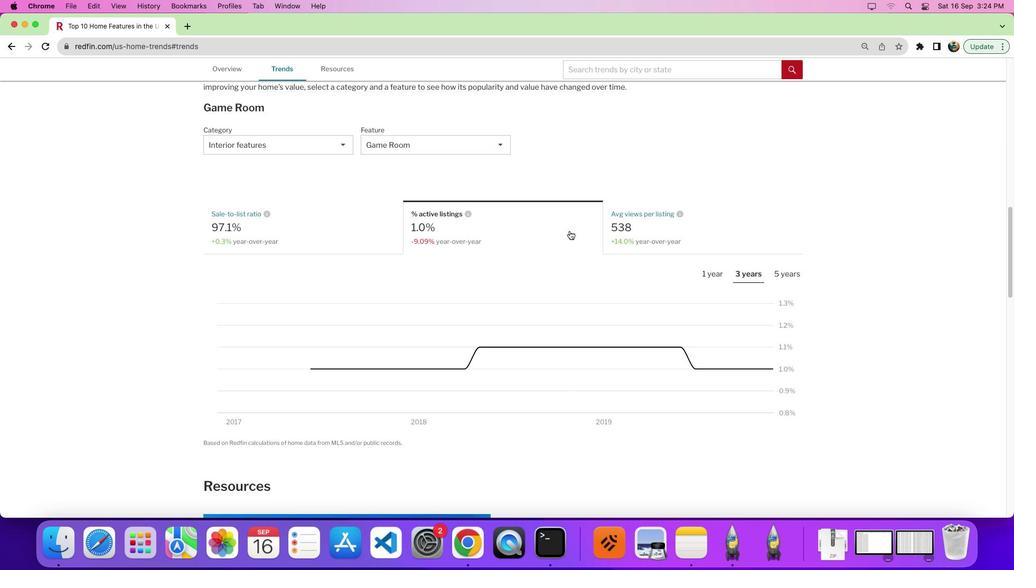 
Action: Mouse scrolled (575, 227) with delta (-6, -11)
Screenshot: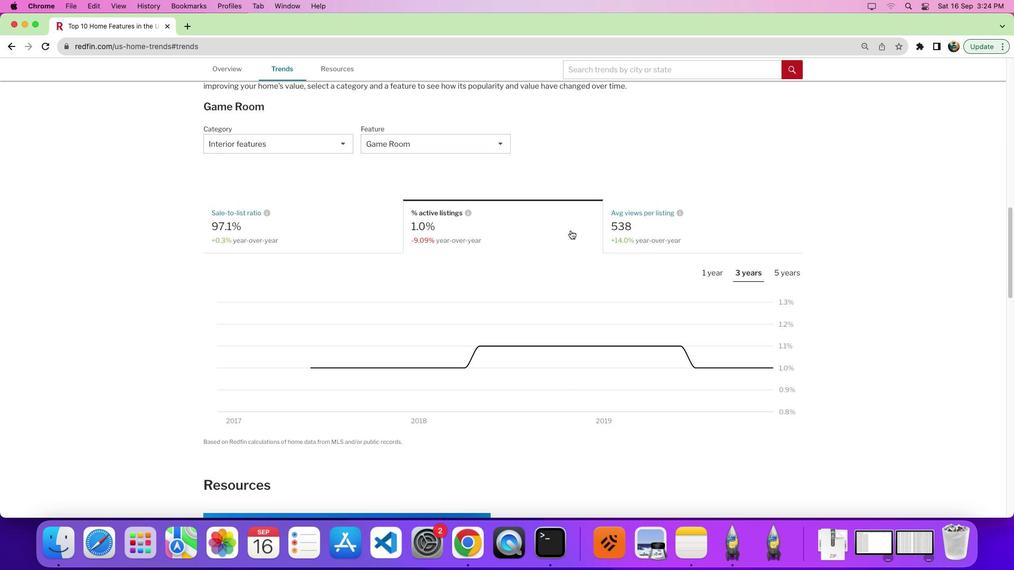 
Action: Mouse moved to (577, 227)
Screenshot: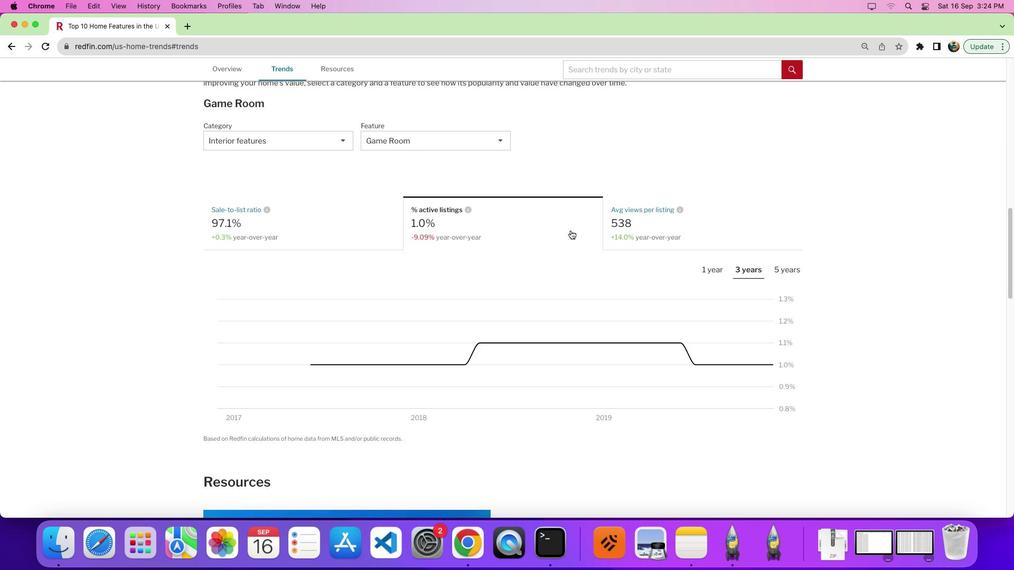 
Action: Mouse scrolled (577, 227) with delta (-6, -11)
Screenshot: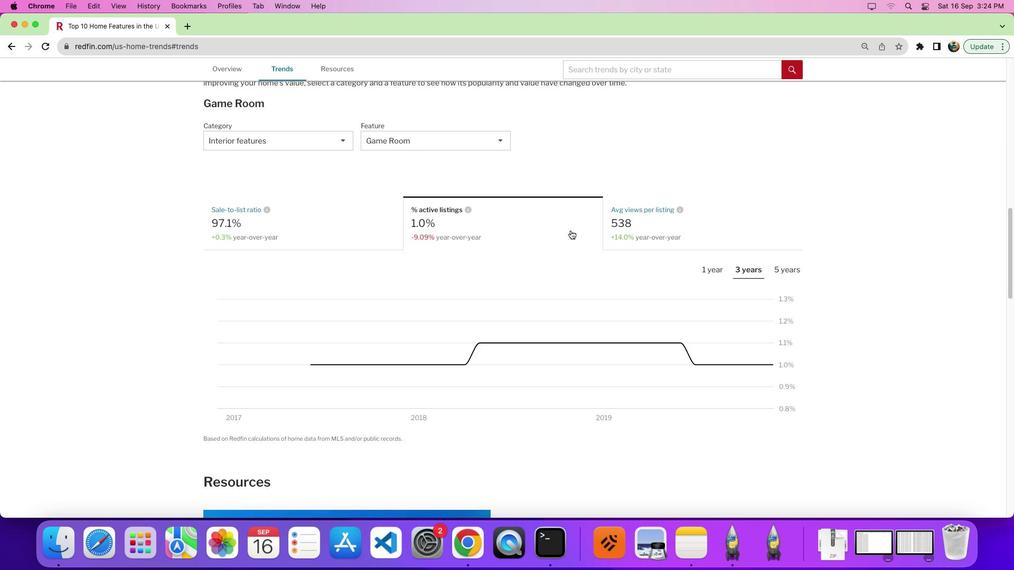 
Action: Mouse scrolled (577, 227) with delta (-6, -11)
Screenshot: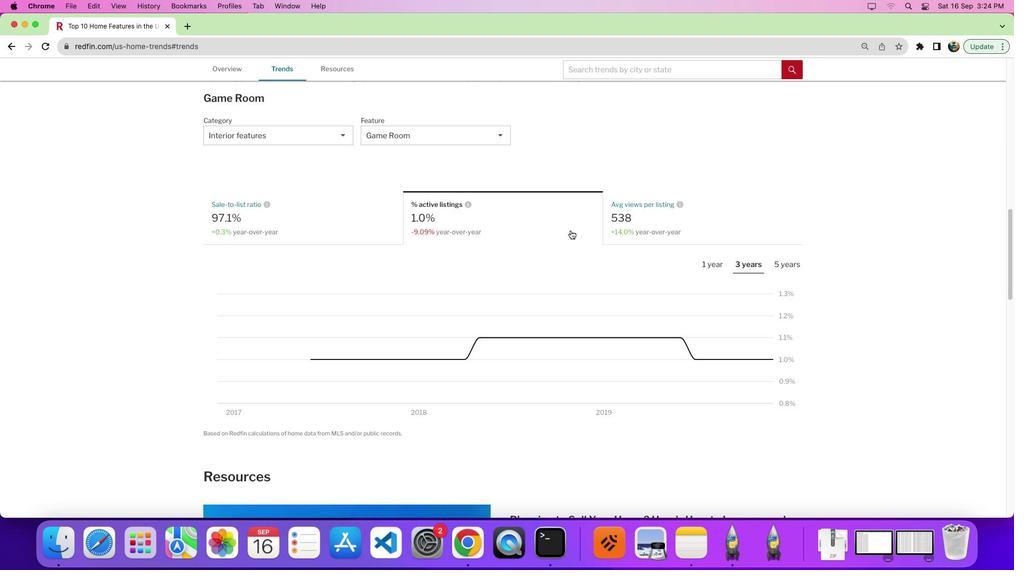 
Action: Mouse scrolled (577, 227) with delta (-6, -11)
Screenshot: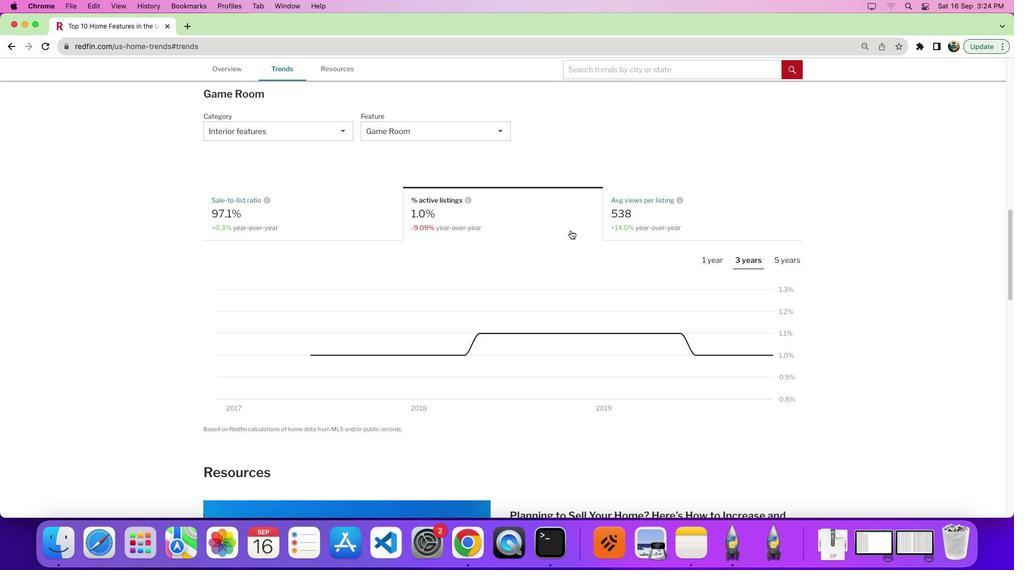 
Action: Mouse moved to (713, 252)
Screenshot: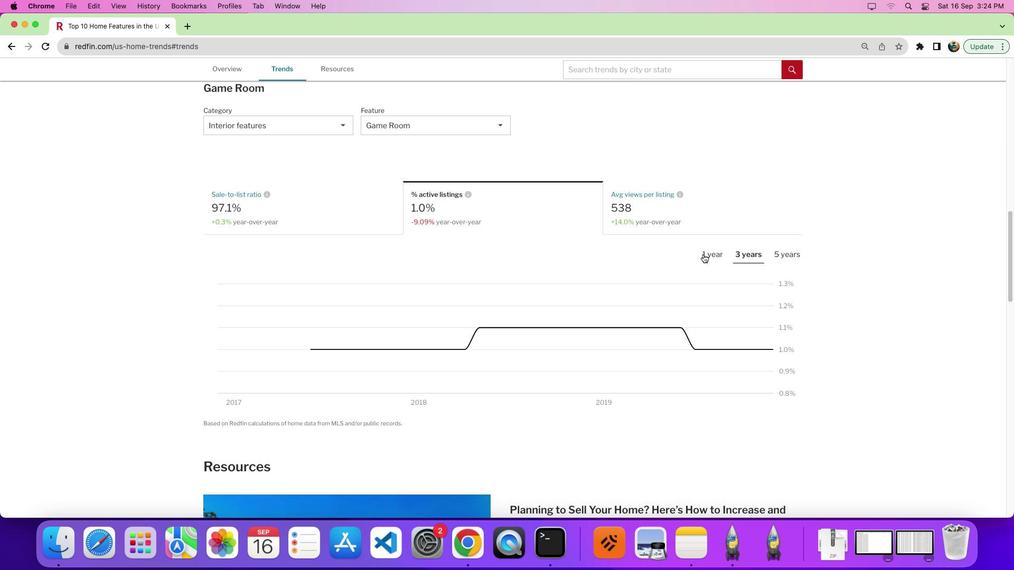 
Action: Mouse pressed left at (713, 252)
Screenshot: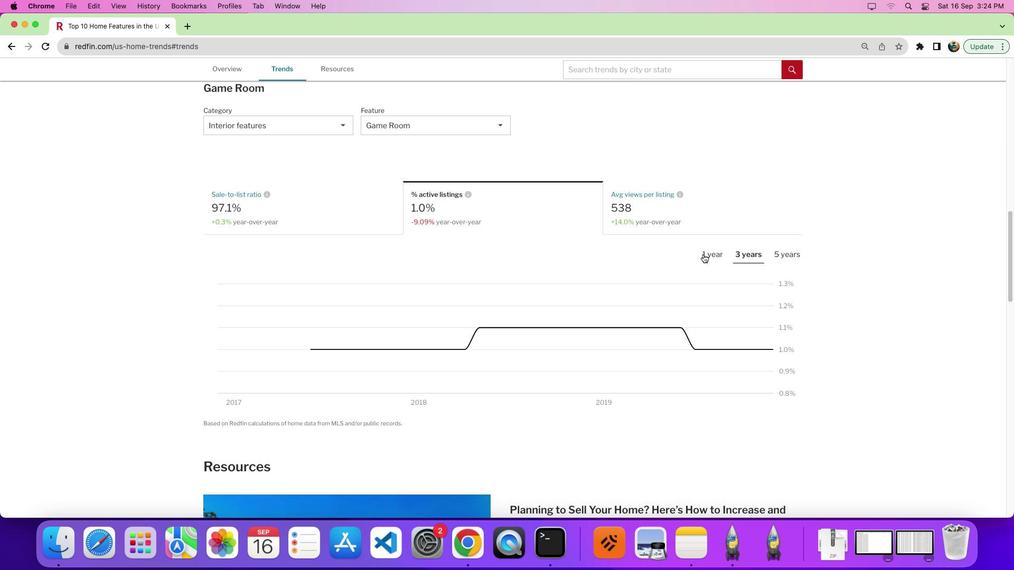 
Action: Mouse moved to (717, 272)
Screenshot: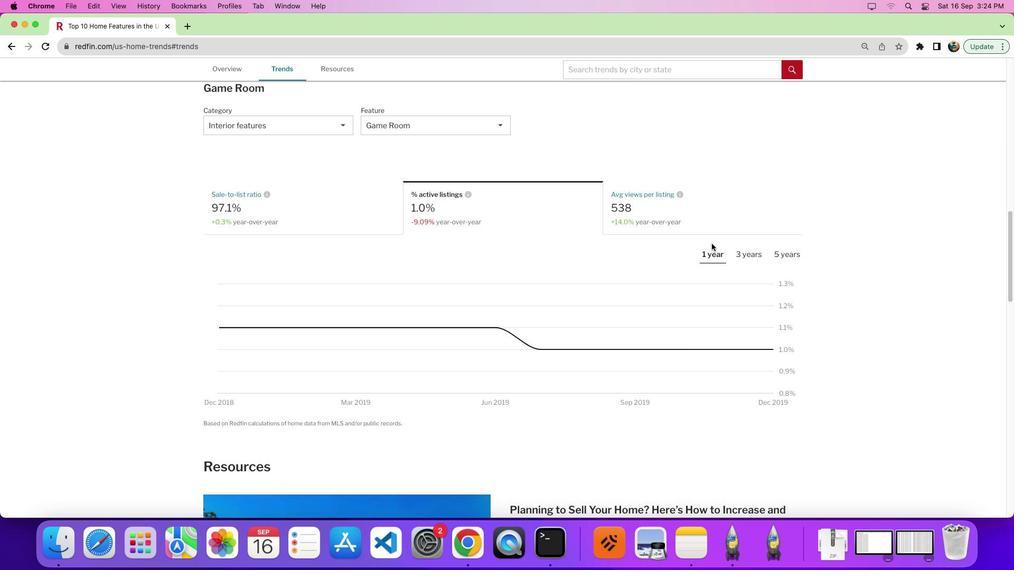 
